 Task: Open Card Card0000000068 in Board Board0000000017 in Workspace WS0000000006 in Trello. Add Member nikrathi899@gmail.com to Card Card0000000068 in Board Board0000000017 in Workspace WS0000000006 in Trello. Add Red Label titled Label0000000068 to Card Card0000000068 in Board Board0000000017 in Workspace WS0000000006 in Trello. Add Checklist CL0000000068 to Card Card0000000068 in Board Board0000000017 in Workspace WS0000000006 in Trello. Add Dates with Start Date as Nov 01 2023 and Due Date as Nov 30 2023 to Card Card0000000068 in Board Board0000000017 in Workspace WS0000000006 in Trello
Action: Mouse moved to (354, 404)
Screenshot: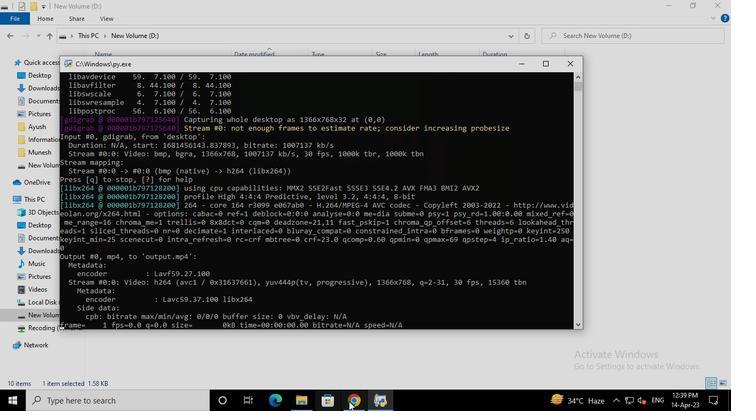 
Action: Mouse pressed left at (354, 404)
Screenshot: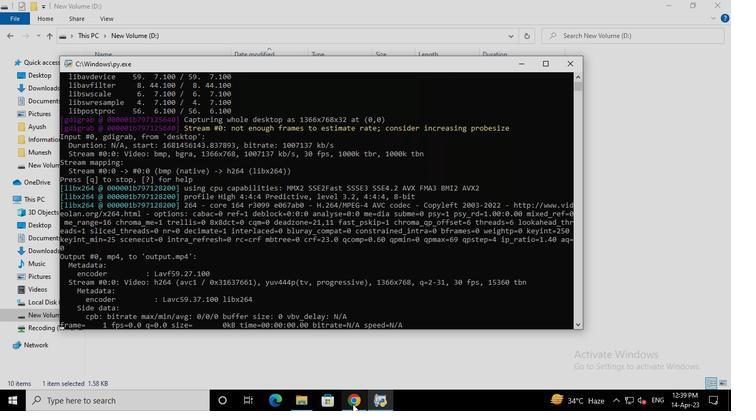 
Action: Mouse moved to (344, 273)
Screenshot: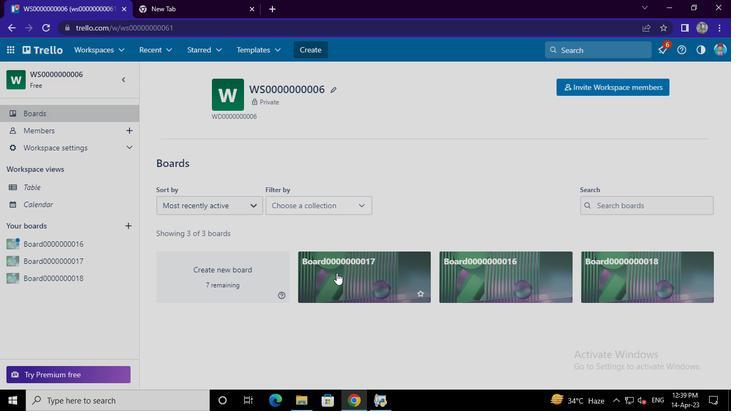 
Action: Mouse pressed left at (344, 273)
Screenshot: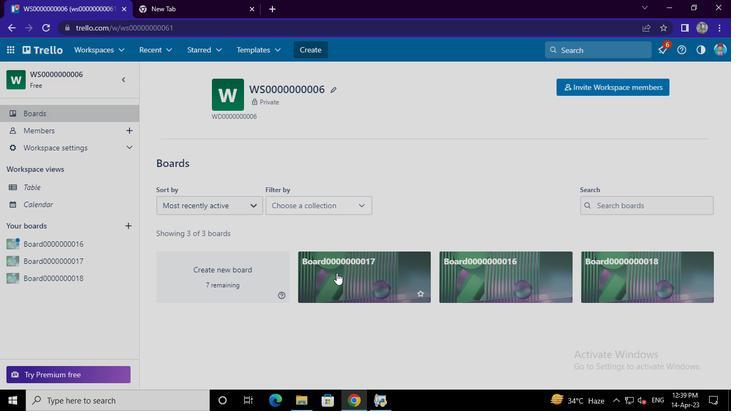 
Action: Mouse moved to (273, 340)
Screenshot: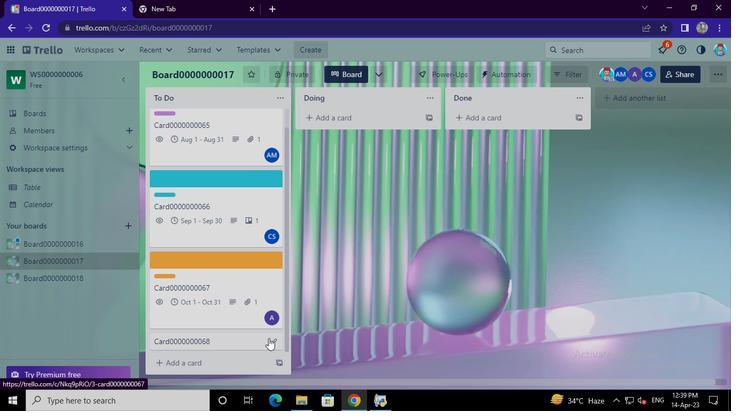 
Action: Mouse pressed left at (273, 340)
Screenshot: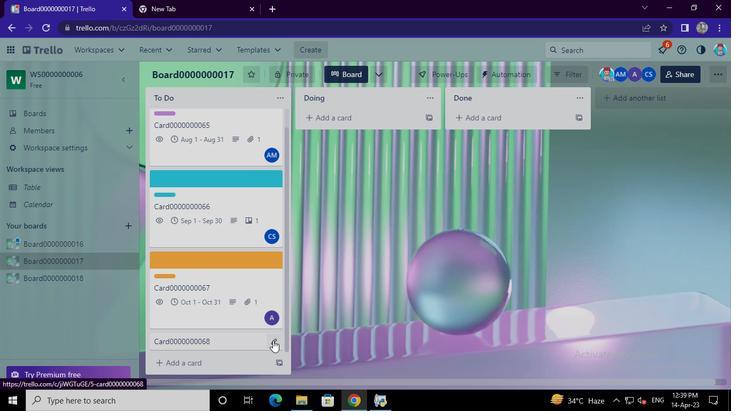 
Action: Mouse moved to (307, 242)
Screenshot: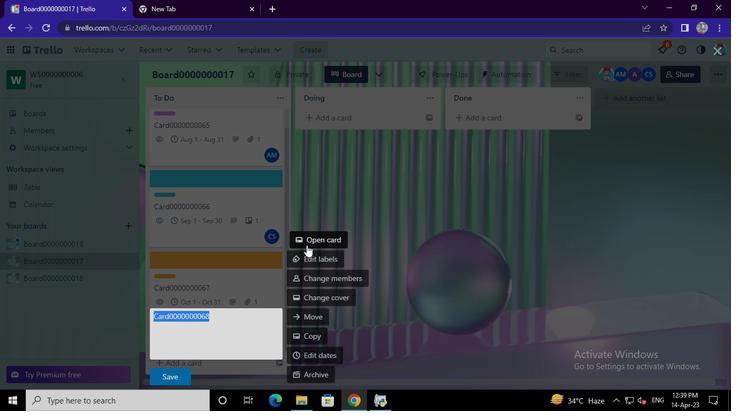 
Action: Mouse pressed left at (307, 242)
Screenshot: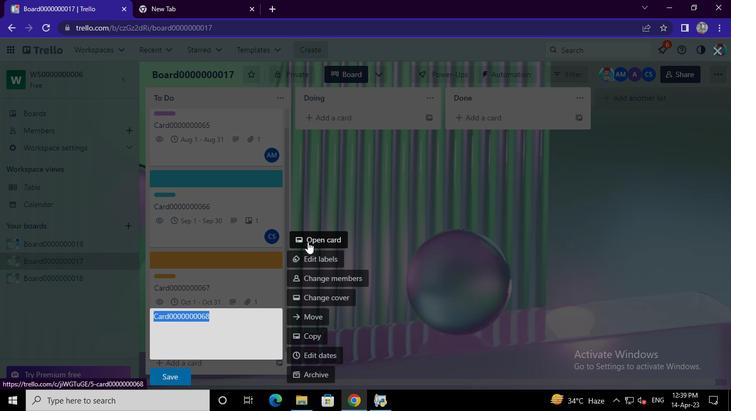 
Action: Mouse moved to (481, 180)
Screenshot: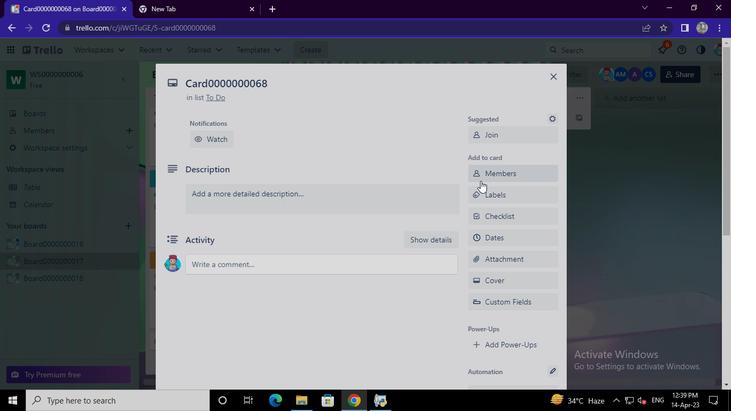 
Action: Mouse pressed left at (481, 180)
Screenshot: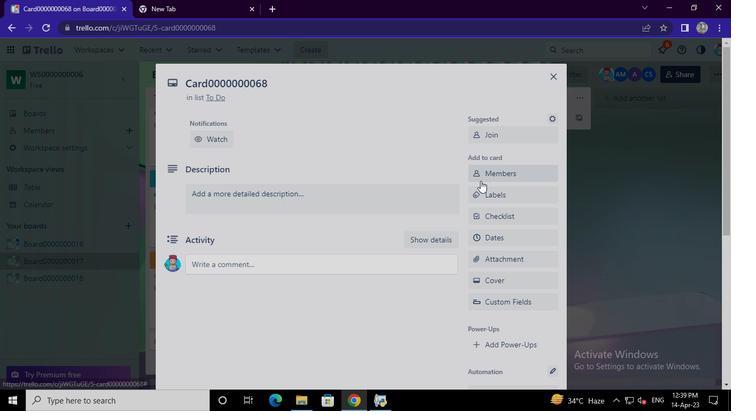 
Action: Mouse moved to (509, 219)
Screenshot: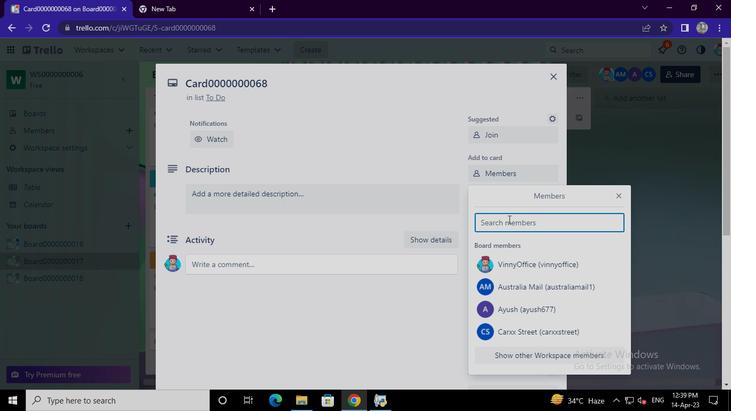 
Action: Mouse pressed left at (509, 219)
Screenshot: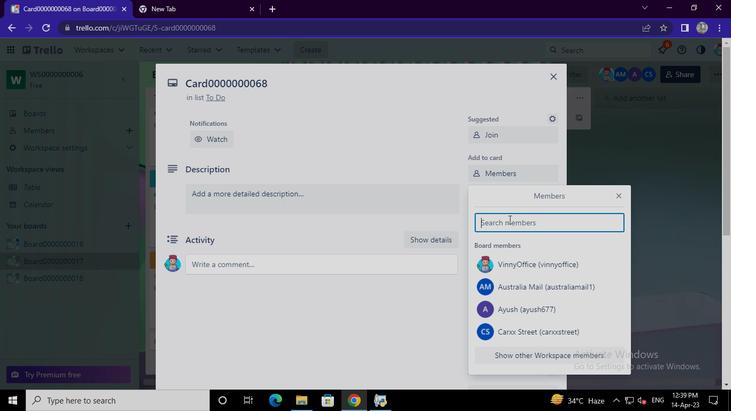 
Action: Mouse moved to (509, 219)
Screenshot: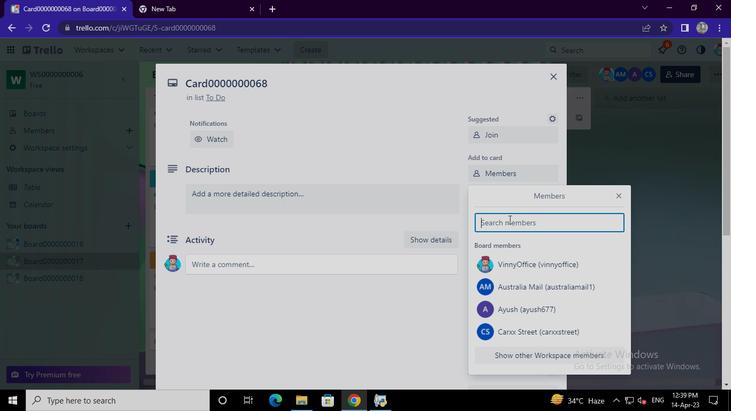 
Action: Keyboard Key.shift
Screenshot: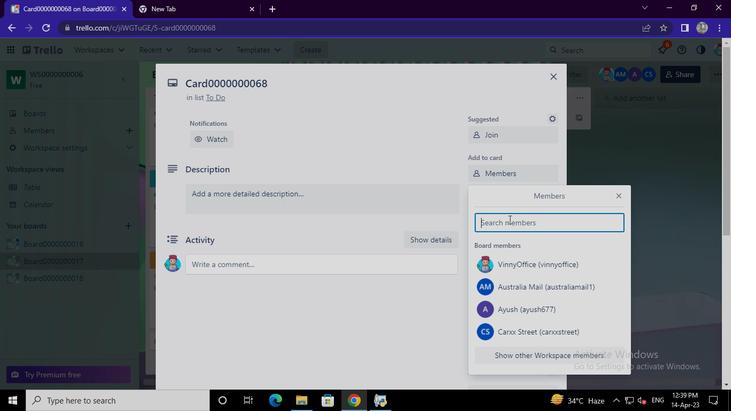 
Action: Keyboard N
Screenshot: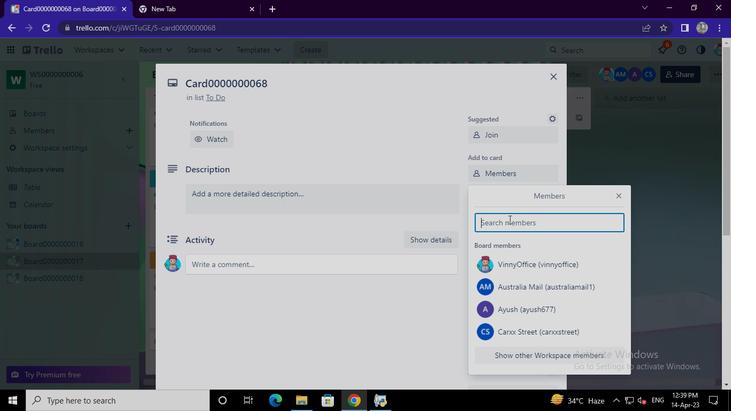 
Action: Keyboard i
Screenshot: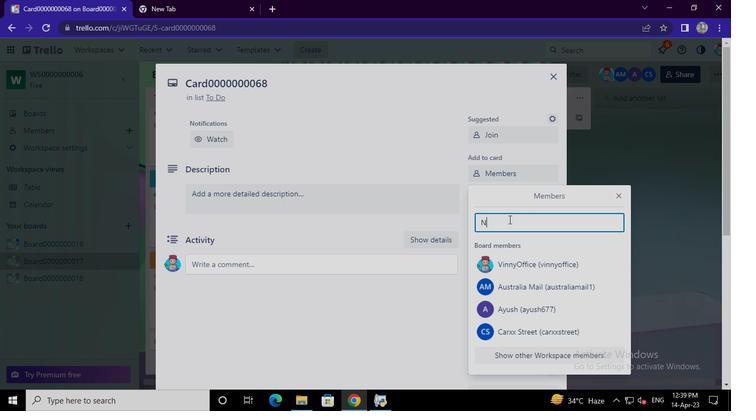 
Action: Keyboard k
Screenshot: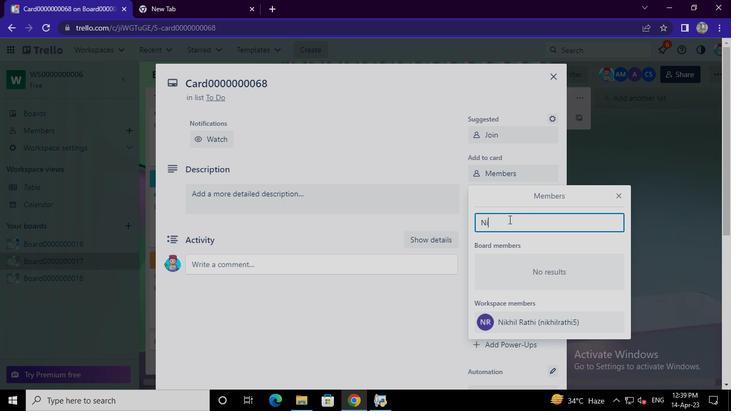 
Action: Keyboard r
Screenshot: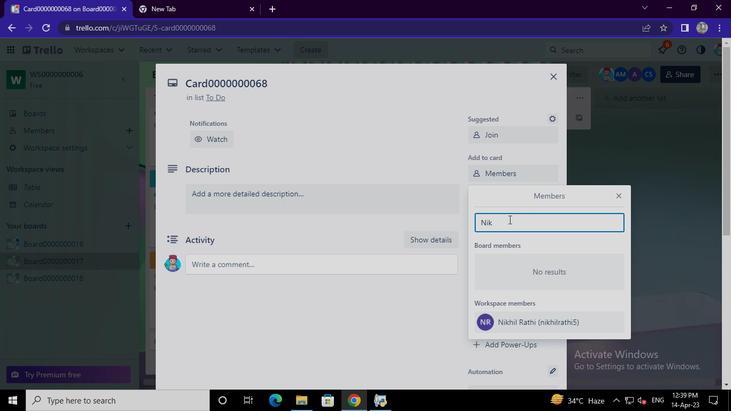 
Action: Keyboard a
Screenshot: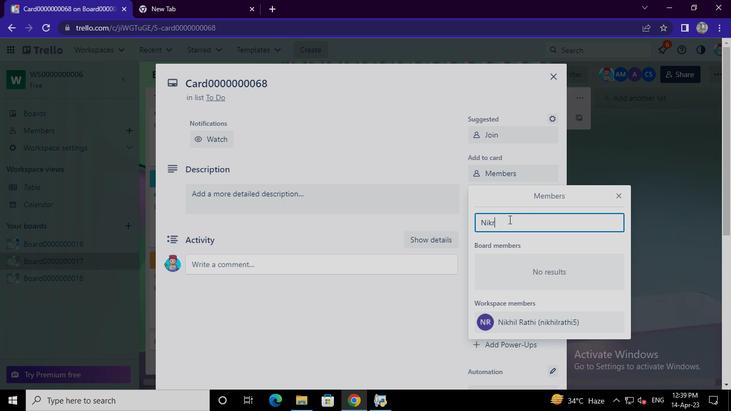 
Action: Keyboard t
Screenshot: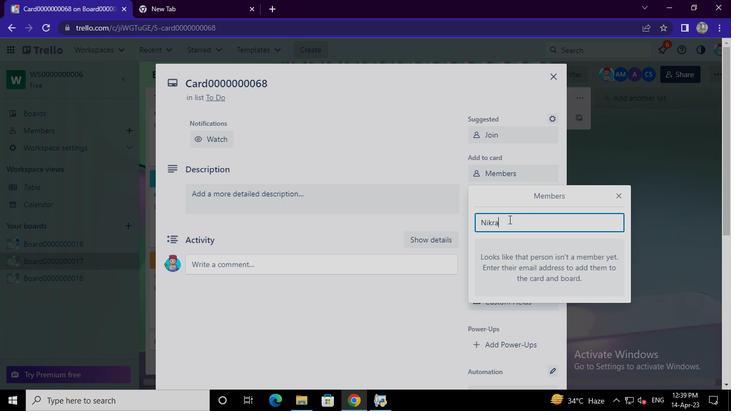 
Action: Keyboard h
Screenshot: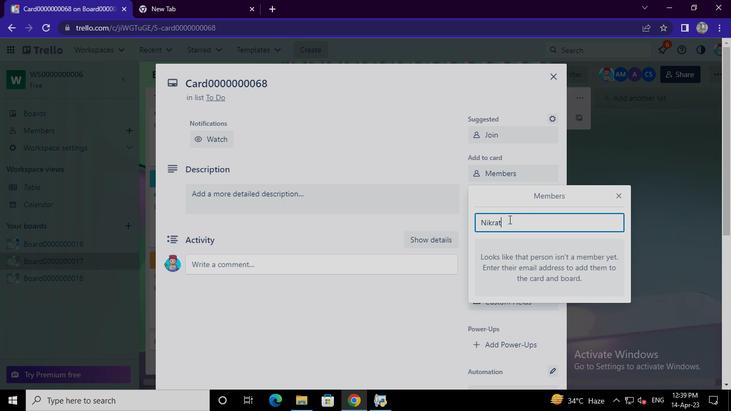 
Action: Keyboard i
Screenshot: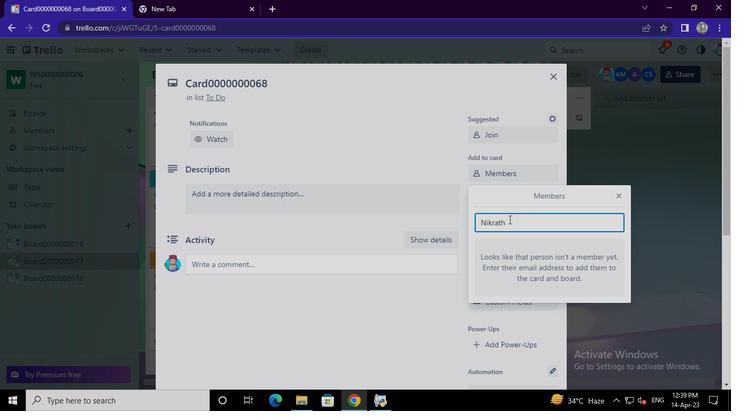
Action: Keyboard <104>
Screenshot: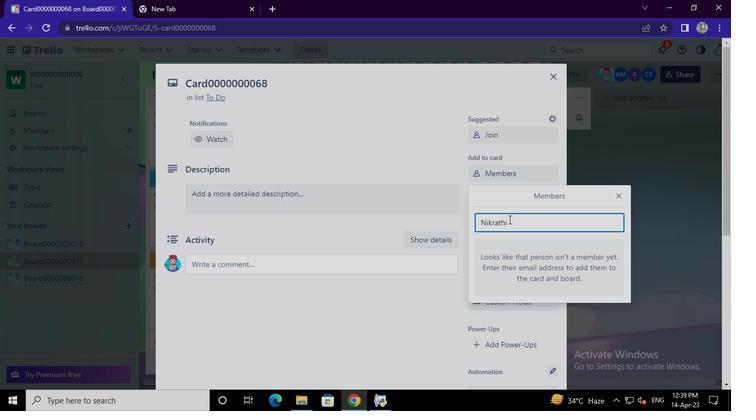 
Action: Keyboard <105>
Screenshot: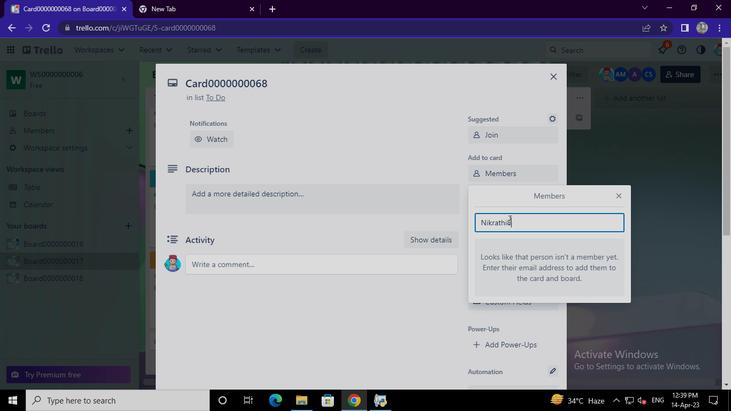 
Action: Keyboard <105>
Screenshot: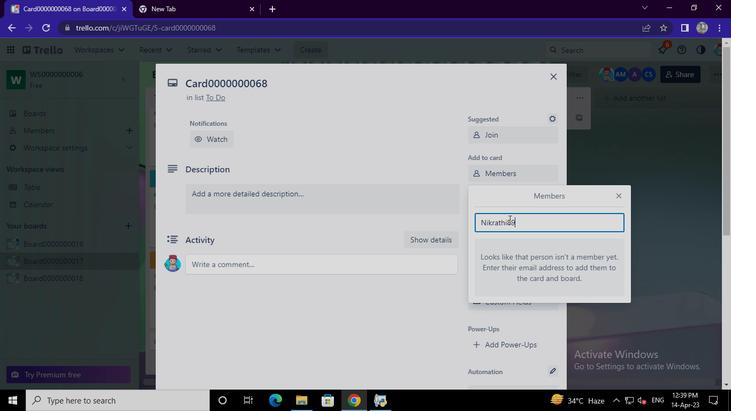 
Action: Keyboard Key.shift
Screenshot: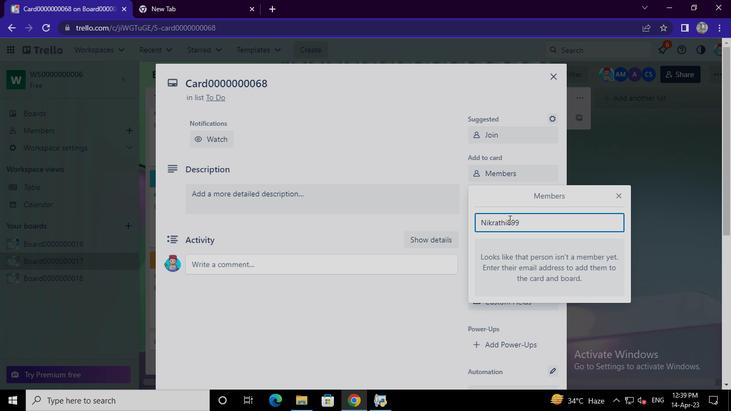 
Action: Keyboard @
Screenshot: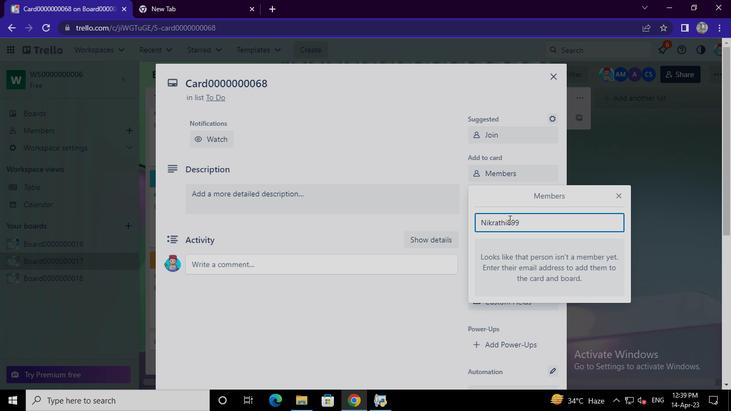 
Action: Keyboard g
Screenshot: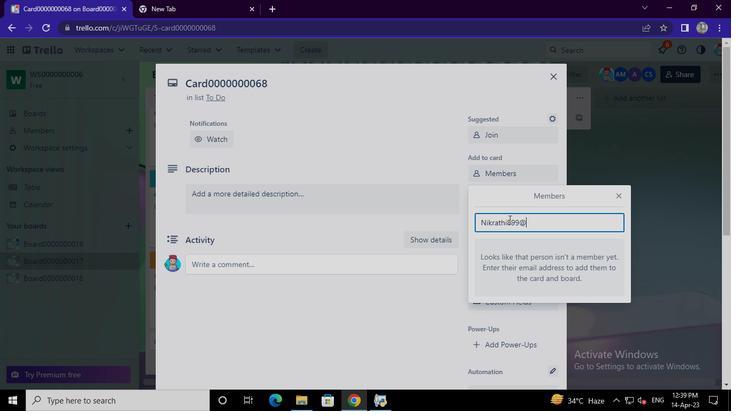 
Action: Keyboard m
Screenshot: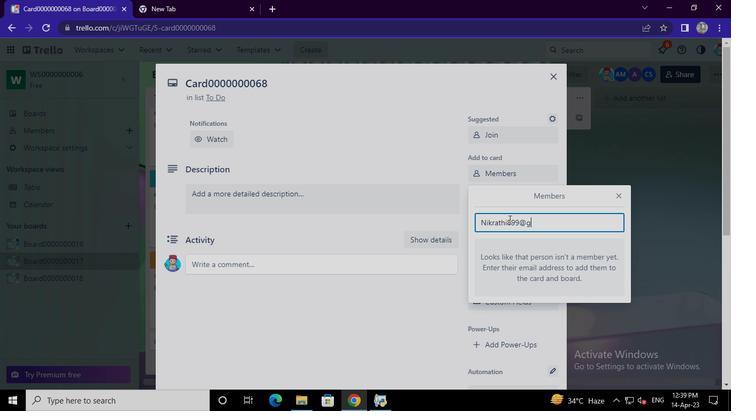 
Action: Keyboard a
Screenshot: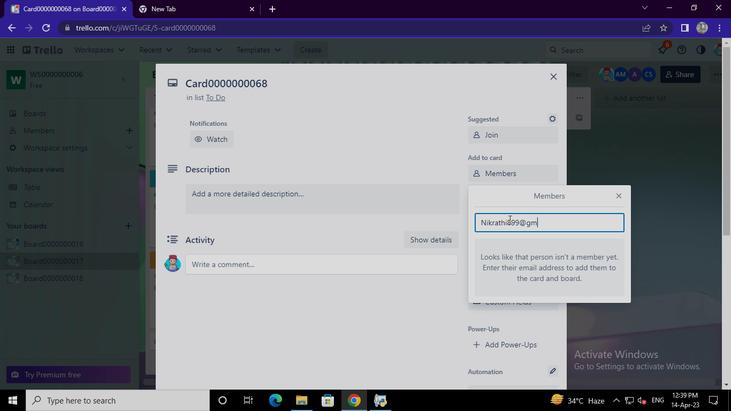 
Action: Keyboard i
Screenshot: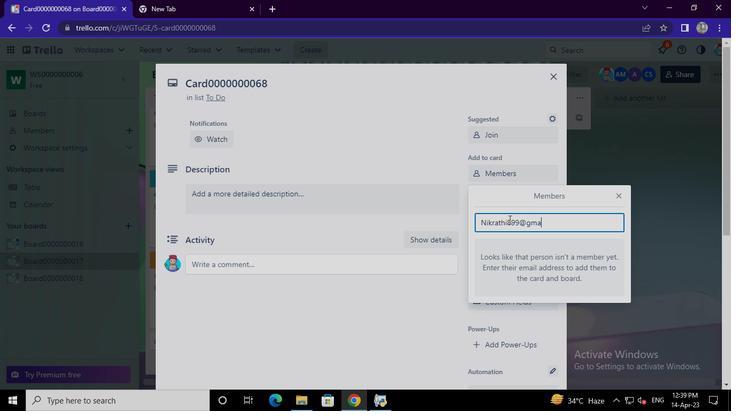 
Action: Keyboard l
Screenshot: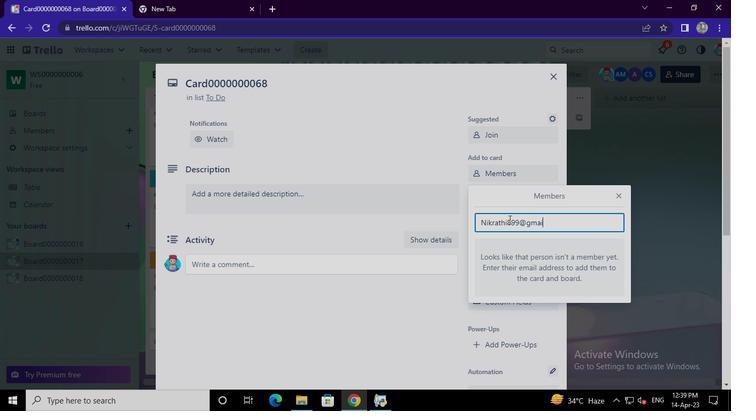 
Action: Keyboard .
Screenshot: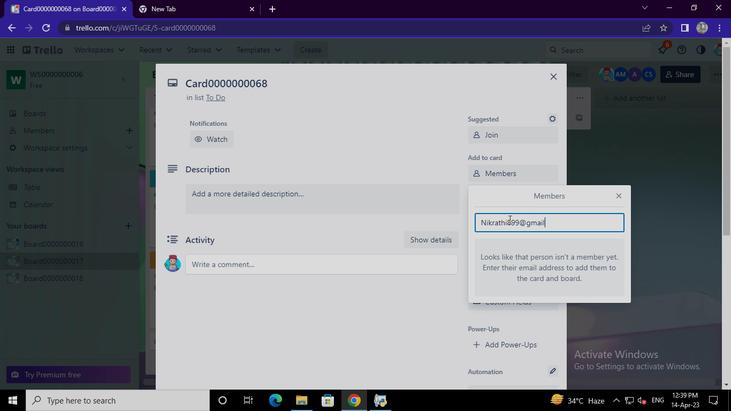 
Action: Keyboard c
Screenshot: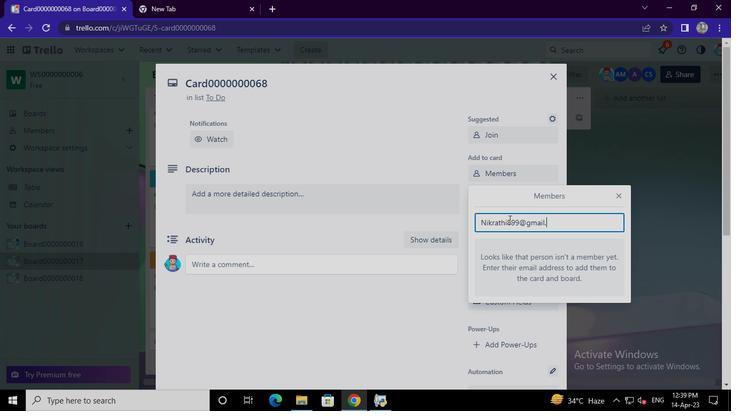 
Action: Keyboard o
Screenshot: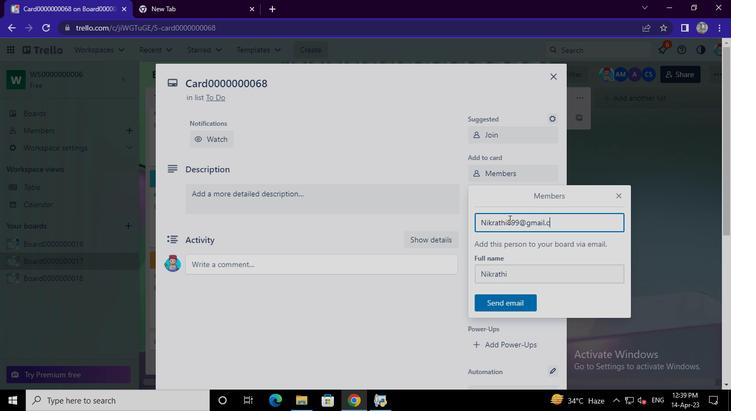 
Action: Keyboard m
Screenshot: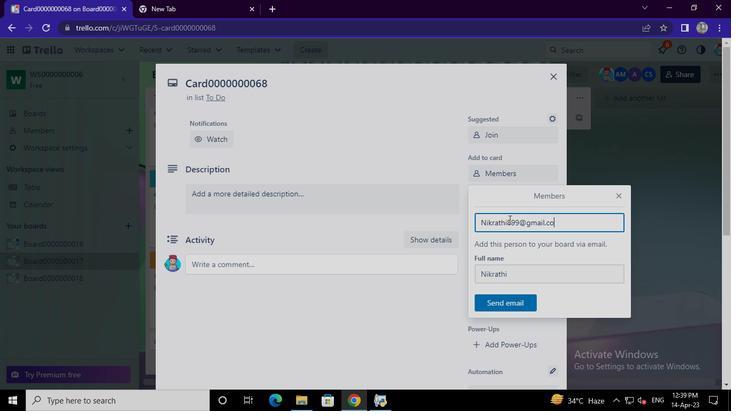
Action: Mouse moved to (511, 302)
Screenshot: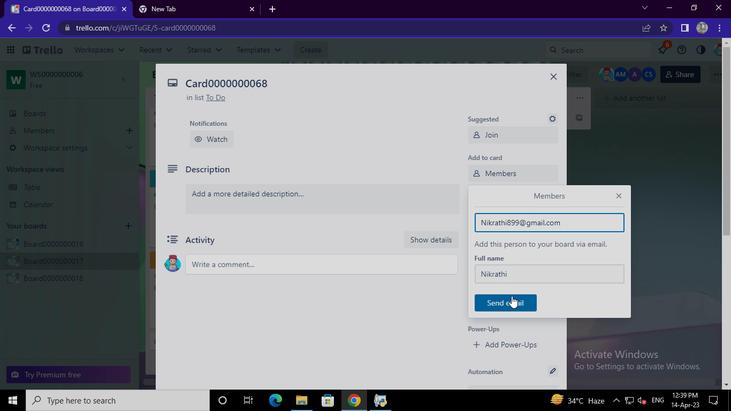
Action: Mouse pressed left at (511, 302)
Screenshot: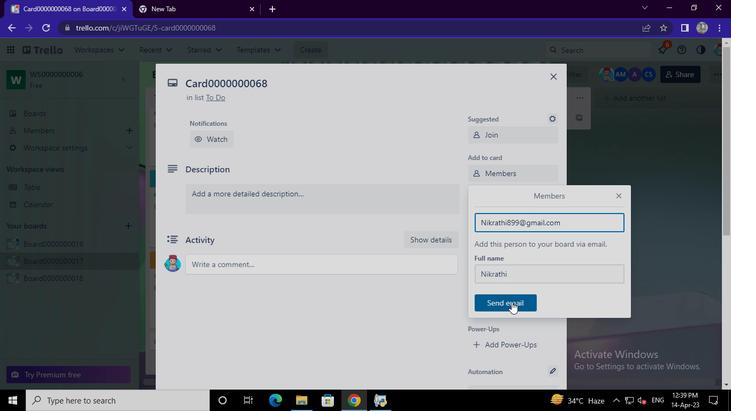 
Action: Mouse moved to (514, 194)
Screenshot: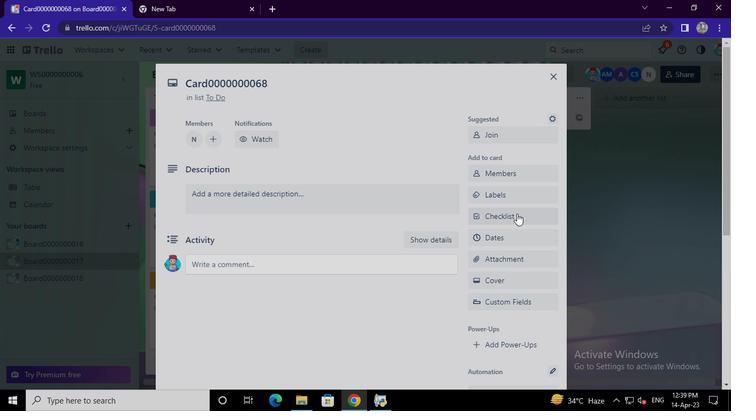 
Action: Mouse pressed left at (514, 194)
Screenshot: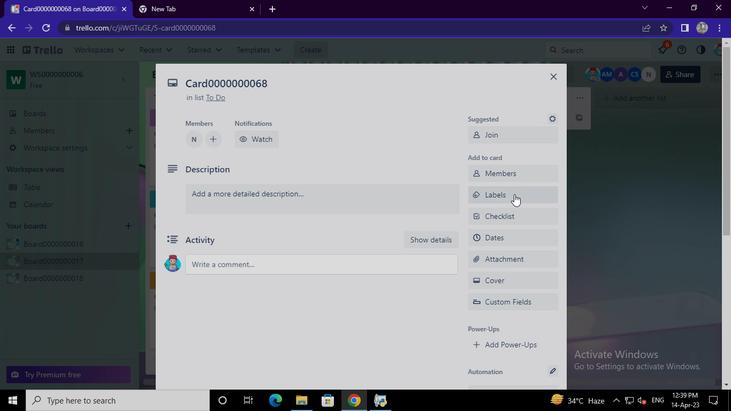 
Action: Mouse moved to (515, 101)
Screenshot: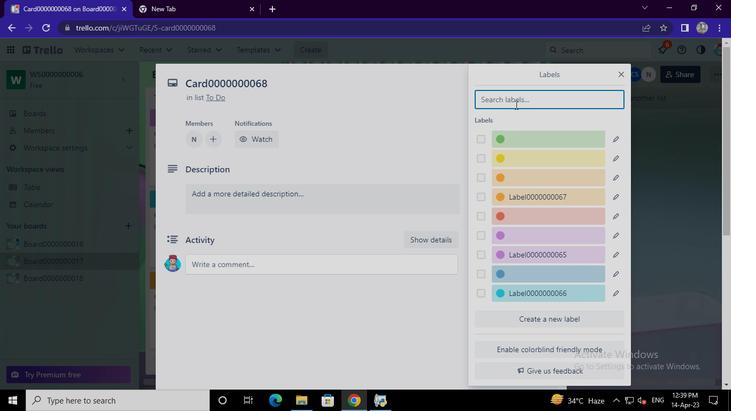 
Action: Mouse pressed left at (515, 101)
Screenshot: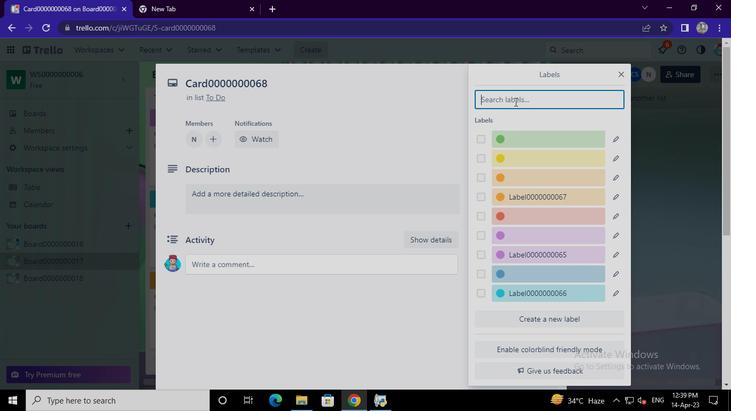 
Action: Keyboard Key.shift
Screenshot: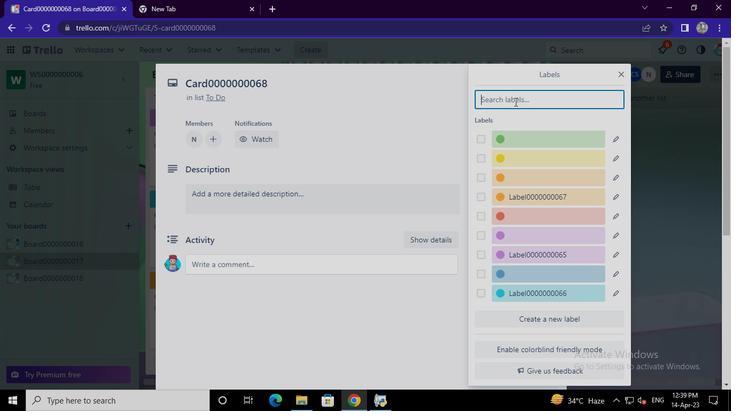 
Action: Keyboard L
Screenshot: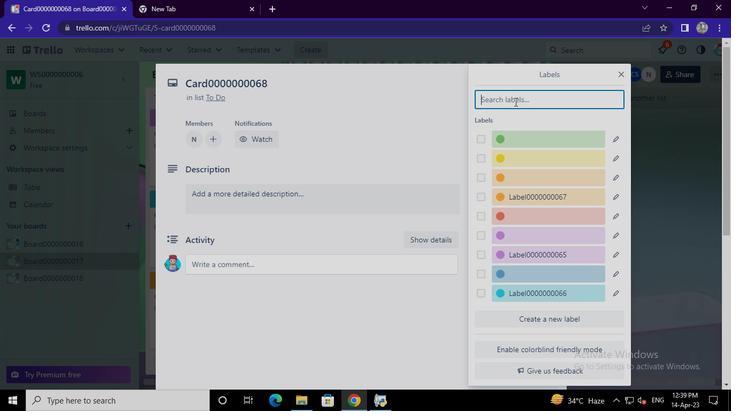 
Action: Keyboard a
Screenshot: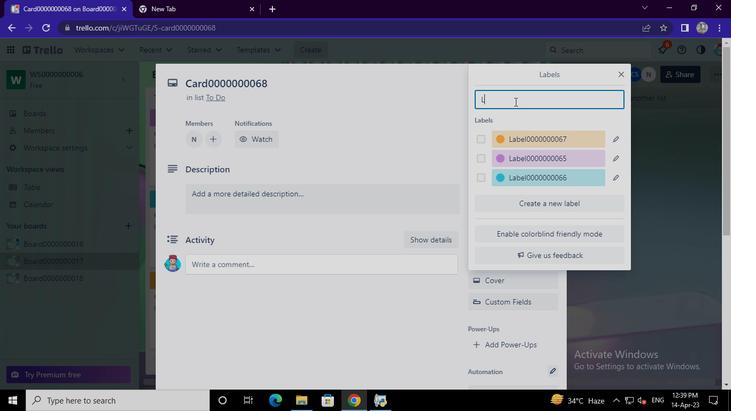 
Action: Keyboard b
Screenshot: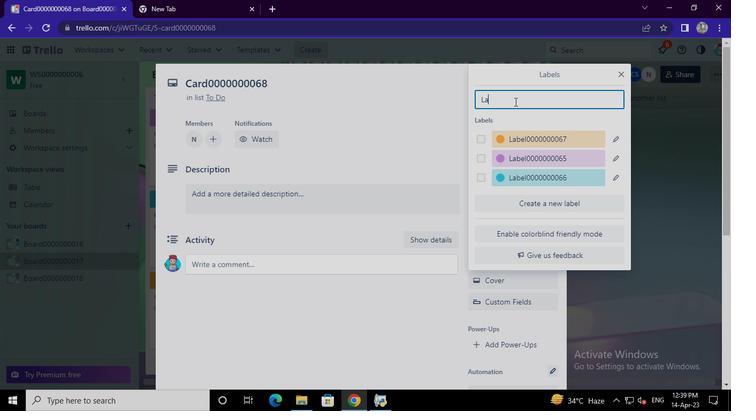 
Action: Keyboard e
Screenshot: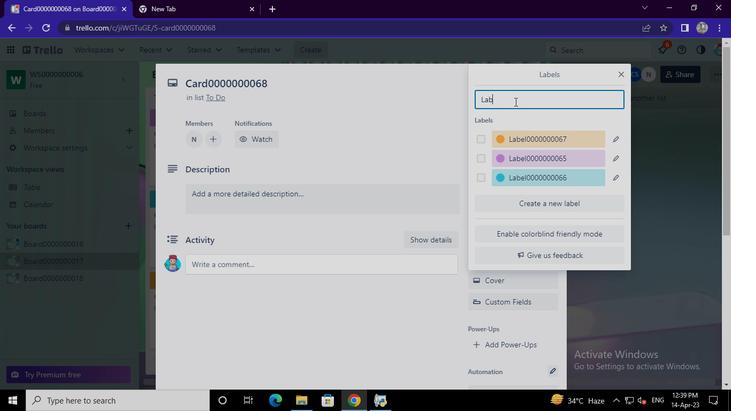 
Action: Keyboard l
Screenshot: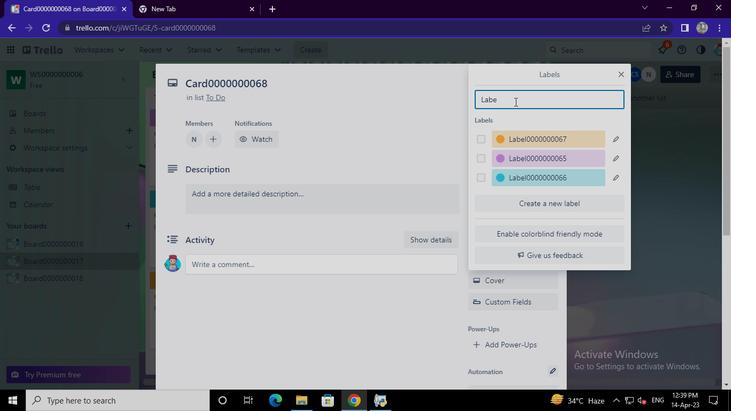 
Action: Keyboard <96>
Screenshot: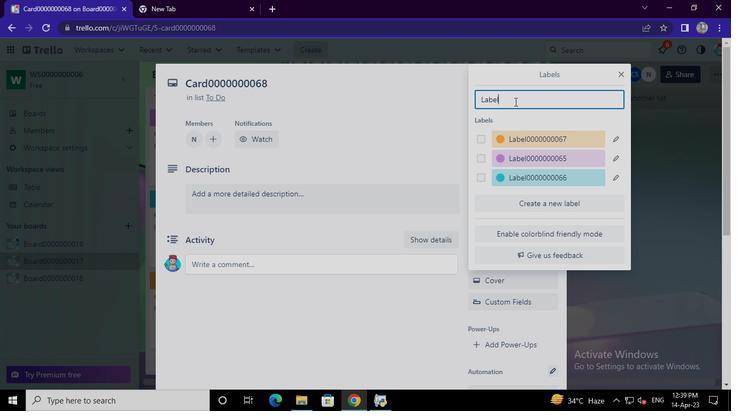 
Action: Keyboard <96>
Screenshot: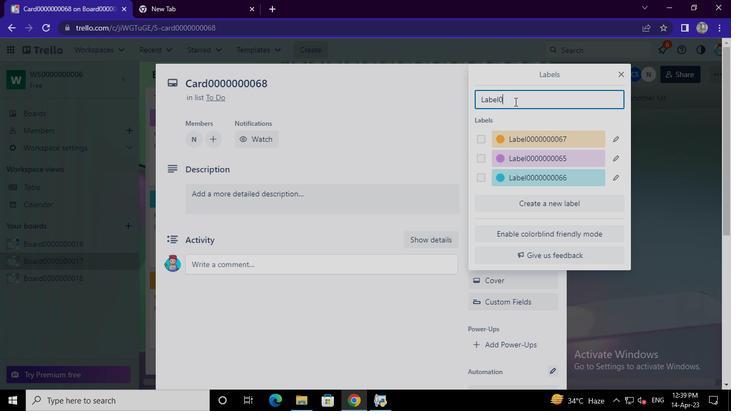 
Action: Keyboard <96>
Screenshot: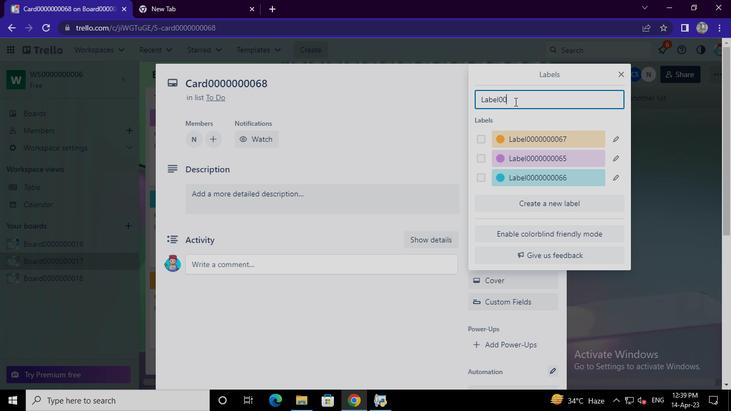 
Action: Keyboard <96>
Screenshot: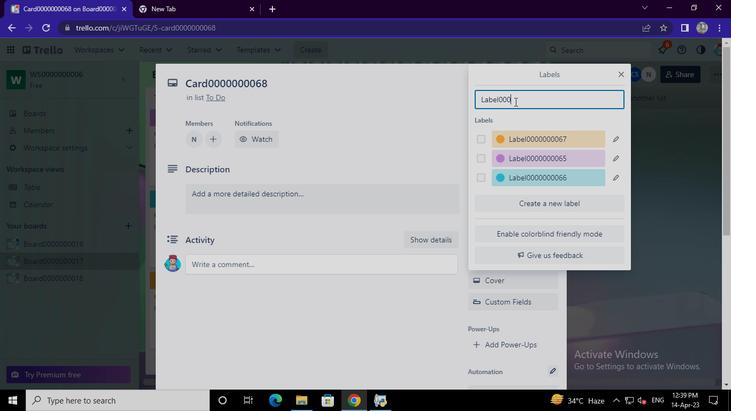 
Action: Keyboard <96>
Screenshot: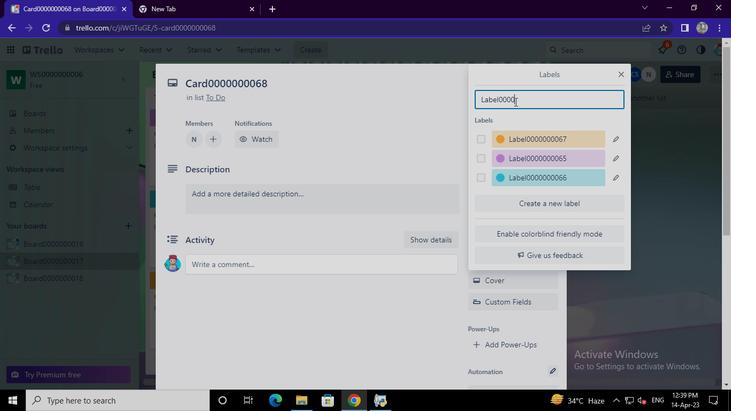 
Action: Keyboard <96>
Screenshot: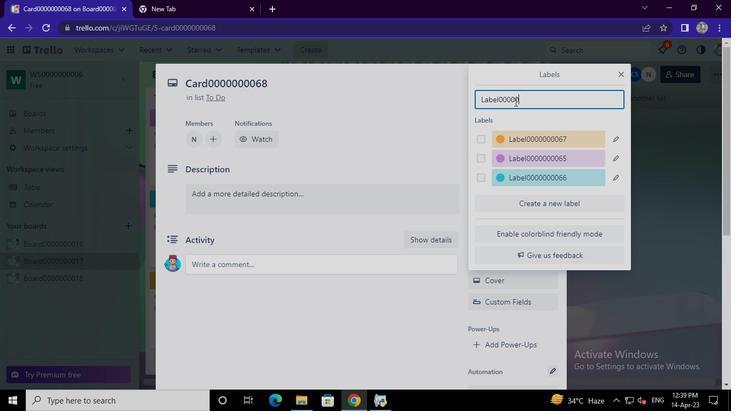 
Action: Keyboard <96>
Screenshot: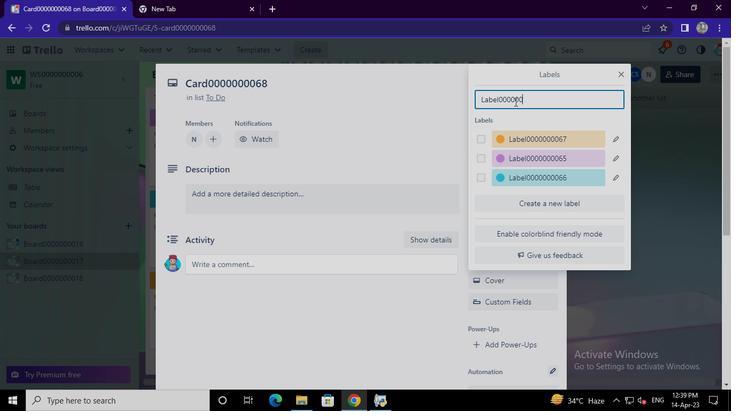 
Action: Keyboard <96>
Screenshot: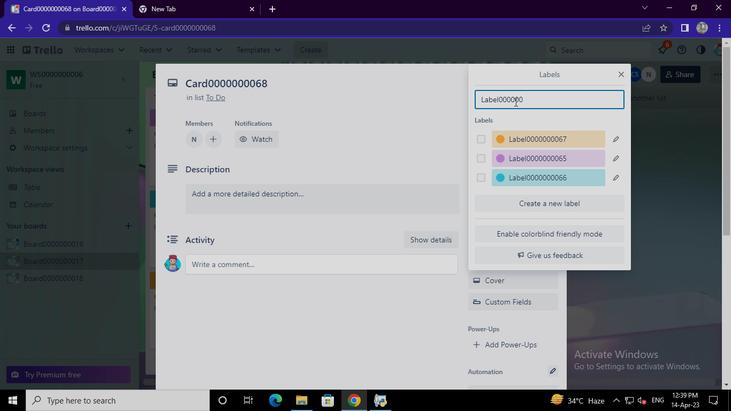 
Action: Keyboard <102>
Screenshot: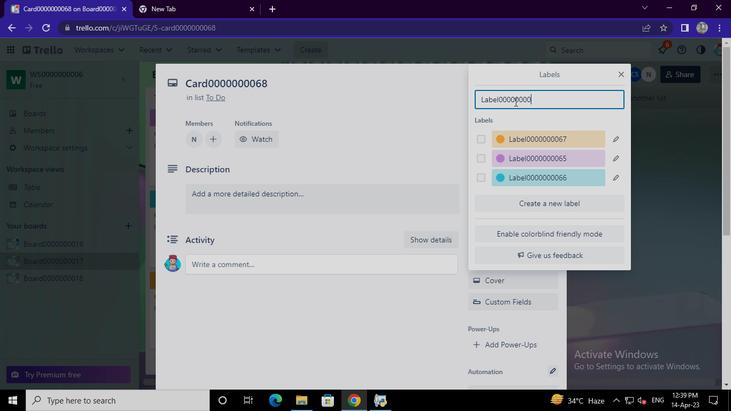 
Action: Keyboard <104>
Screenshot: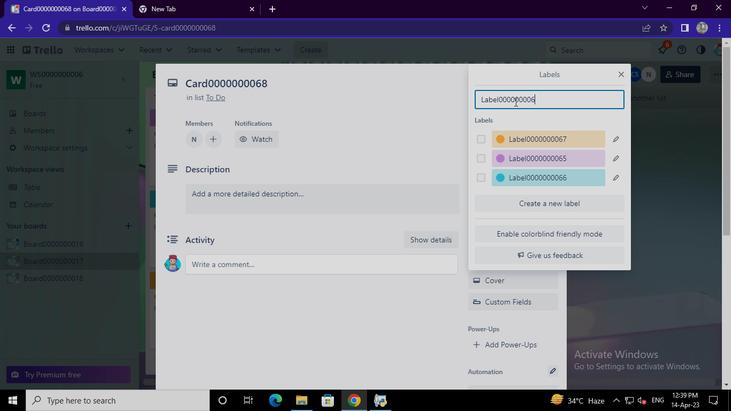 
Action: Mouse moved to (554, 280)
Screenshot: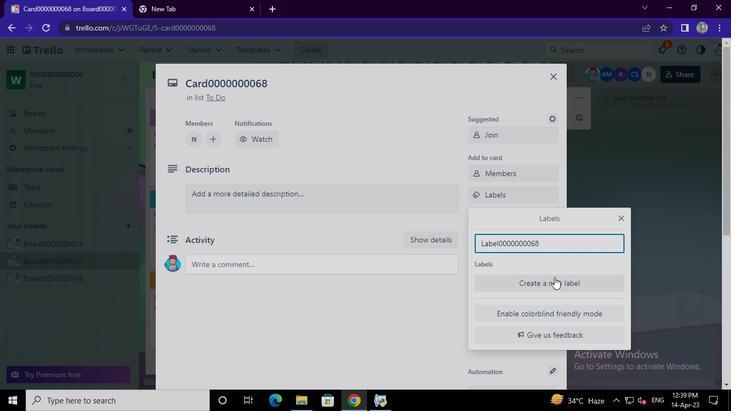 
Action: Mouse pressed left at (554, 280)
Screenshot: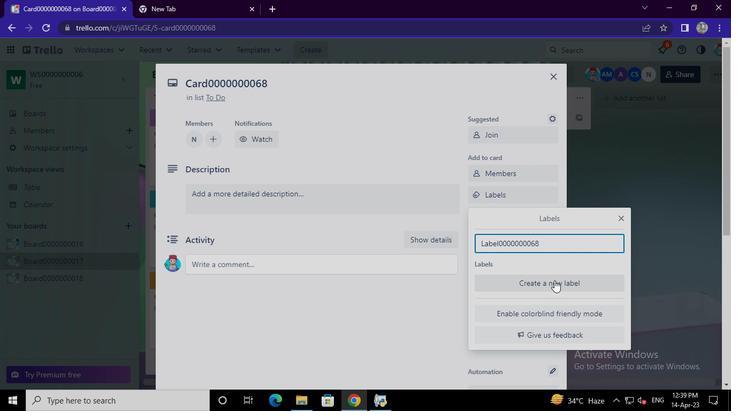 
Action: Mouse moved to (582, 230)
Screenshot: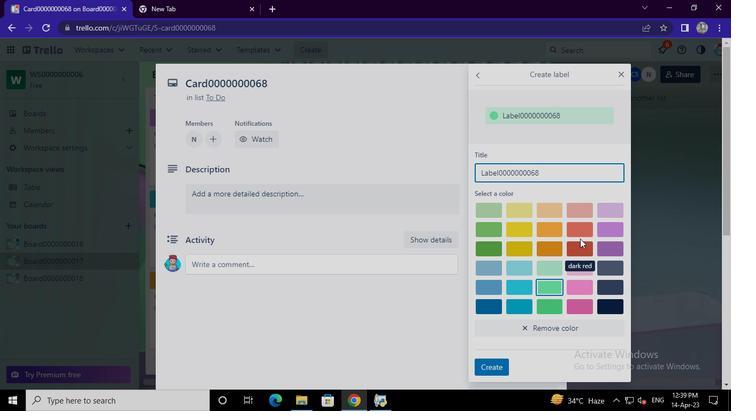 
Action: Mouse pressed left at (582, 230)
Screenshot: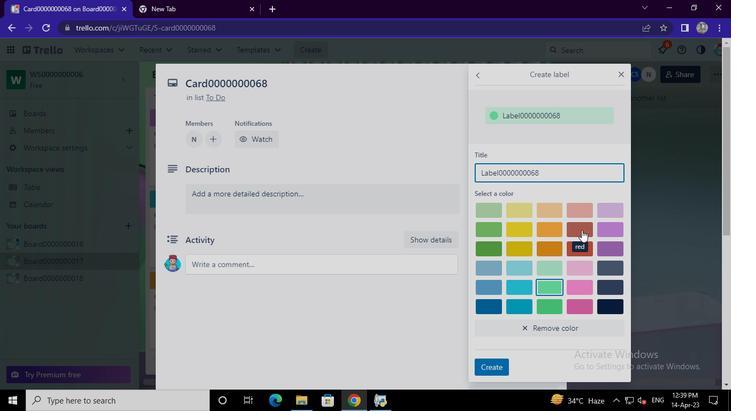 
Action: Mouse moved to (495, 371)
Screenshot: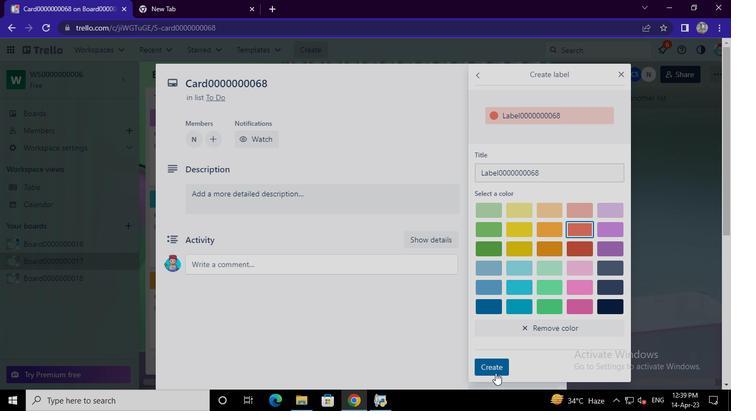 
Action: Mouse pressed left at (495, 371)
Screenshot: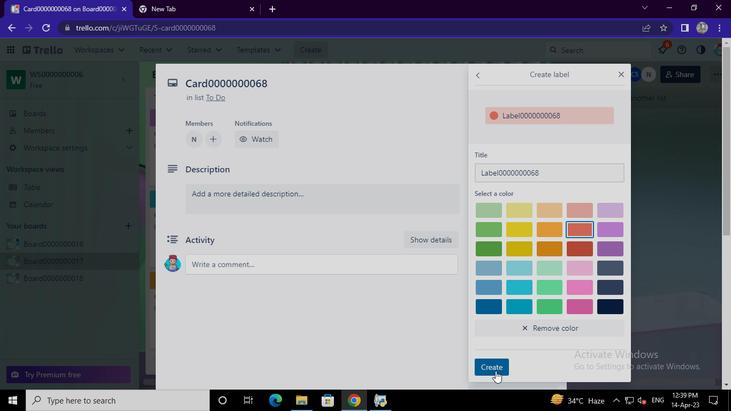 
Action: Mouse moved to (460, 98)
Screenshot: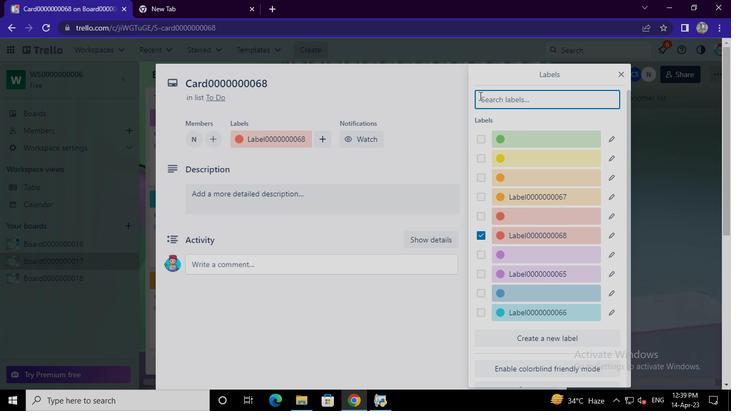 
Action: Mouse pressed left at (460, 98)
Screenshot: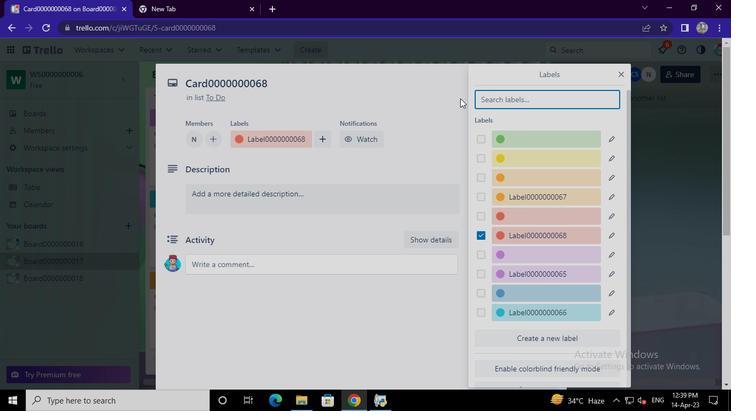 
Action: Mouse moved to (502, 212)
Screenshot: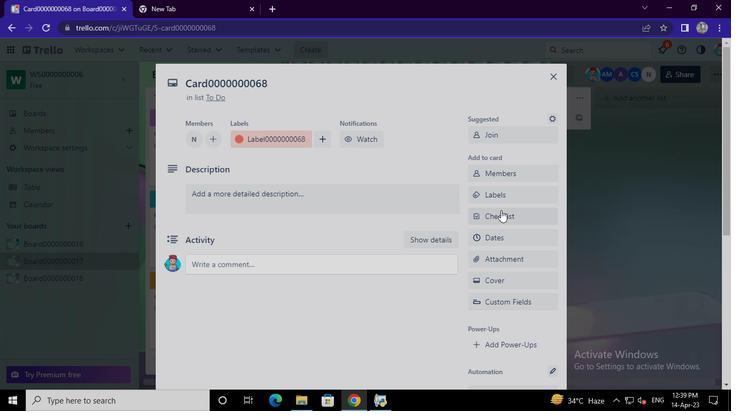 
Action: Mouse pressed left at (502, 212)
Screenshot: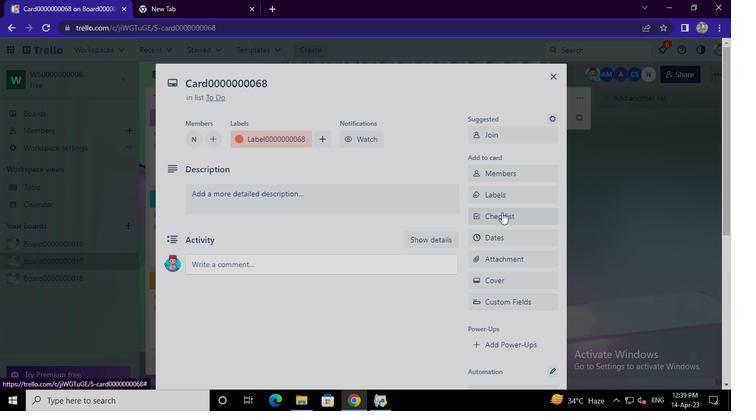 
Action: Mouse moved to (518, 269)
Screenshot: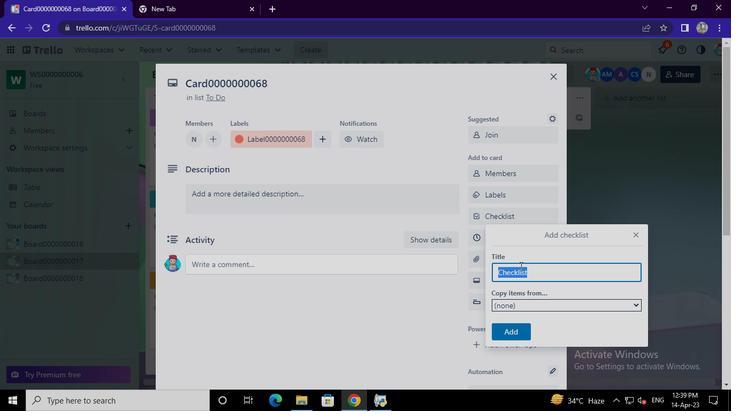
Action: Mouse pressed left at (518, 269)
Screenshot: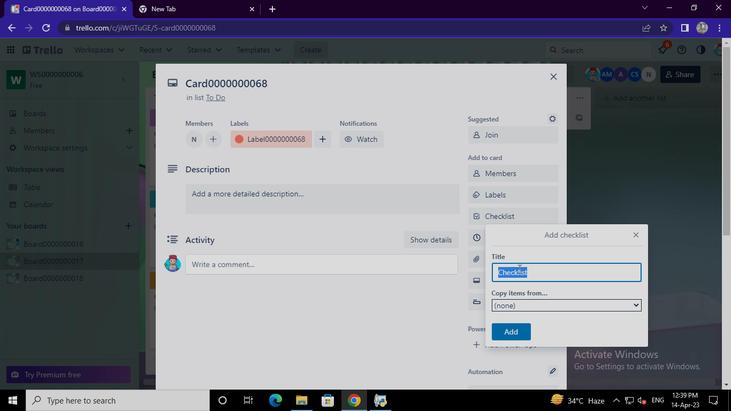 
Action: Mouse moved to (529, 275)
Screenshot: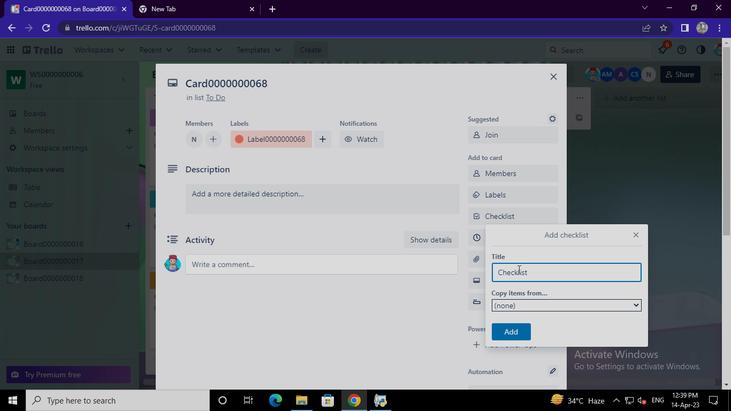 
Action: Mouse pressed left at (529, 275)
Screenshot: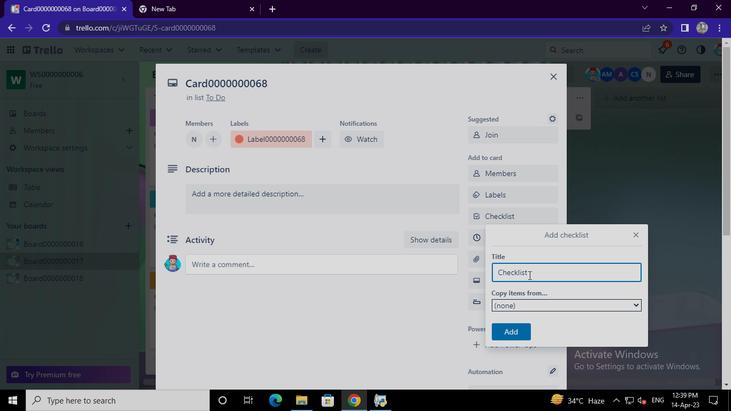 
Action: Keyboard Key.backspace
Screenshot: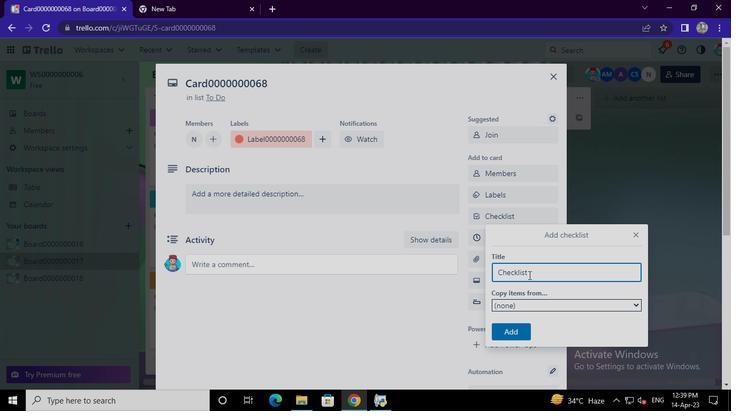 
Action: Keyboard Key.backspace
Screenshot: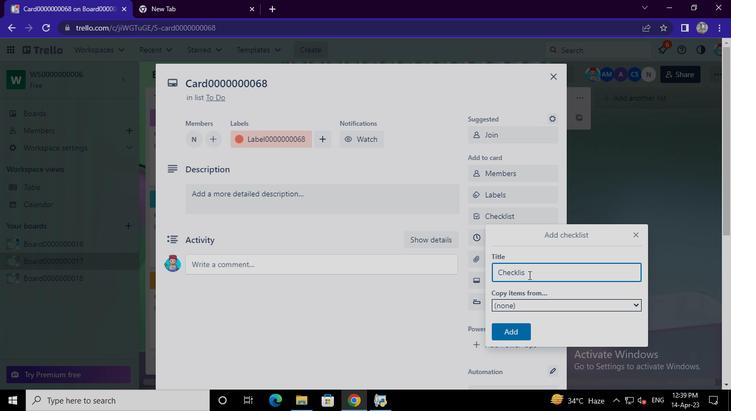 
Action: Keyboard Key.backspace
Screenshot: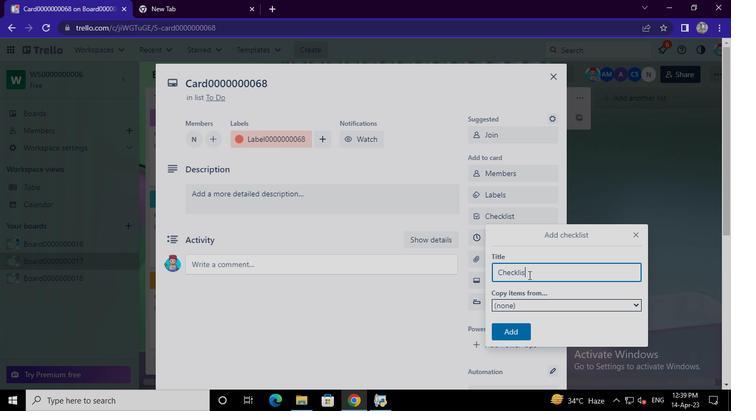 
Action: Keyboard Key.backspace
Screenshot: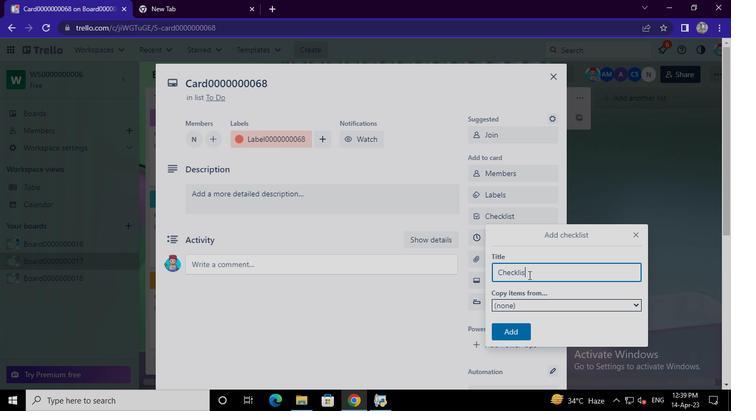 
Action: Keyboard Key.backspace
Screenshot: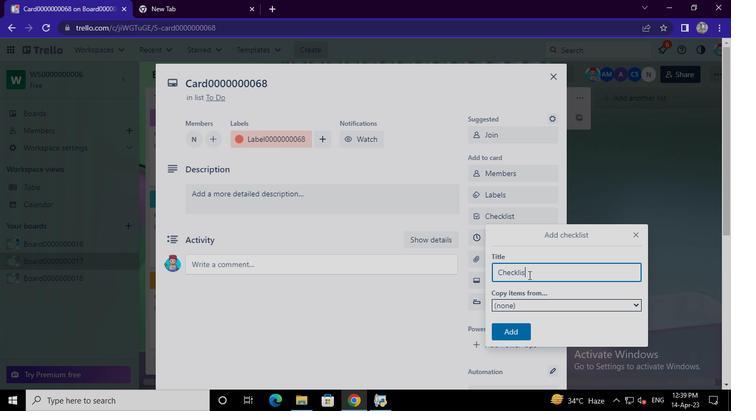 
Action: Keyboard Key.backspace
Screenshot: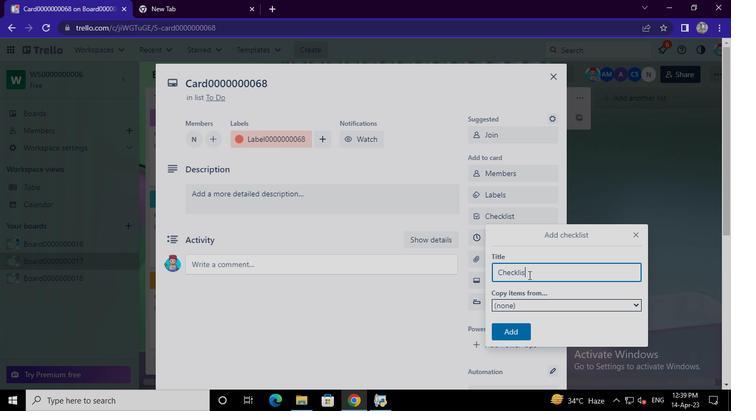 
Action: Keyboard Key.backspace
Screenshot: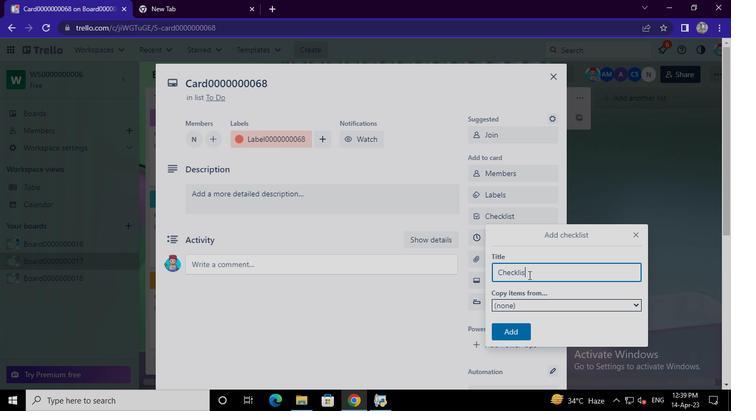 
Action: Keyboard Key.backspace
Screenshot: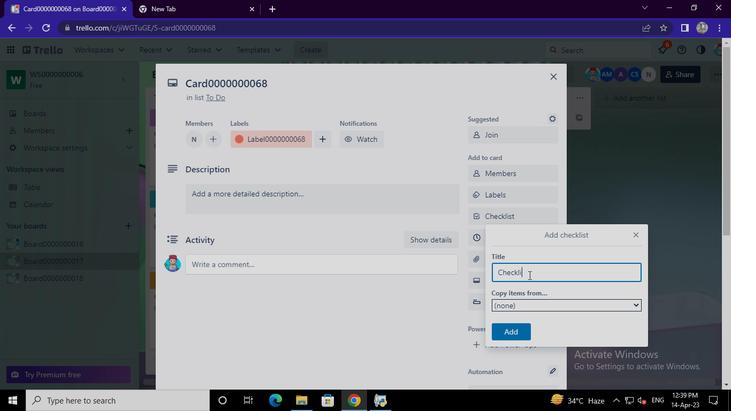 
Action: Keyboard Key.backspace
Screenshot: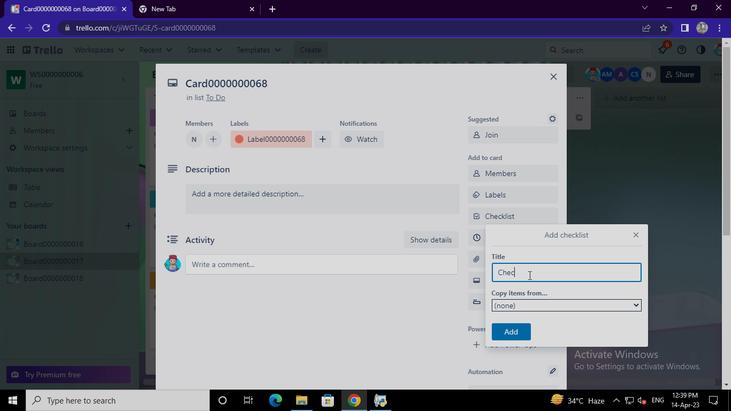
Action: Keyboard Key.backspace
Screenshot: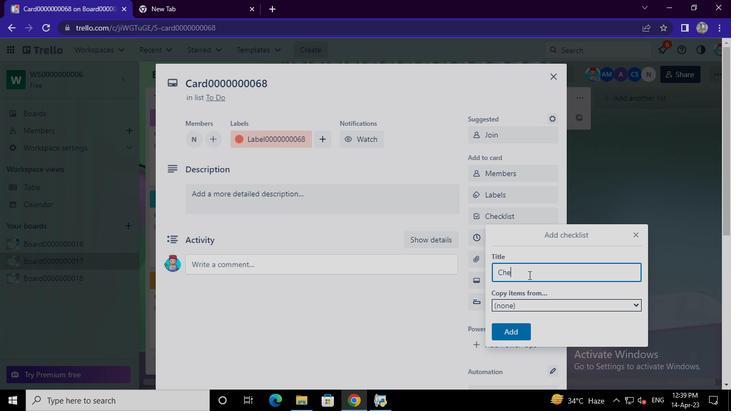 
Action: Keyboard Key.backspace
Screenshot: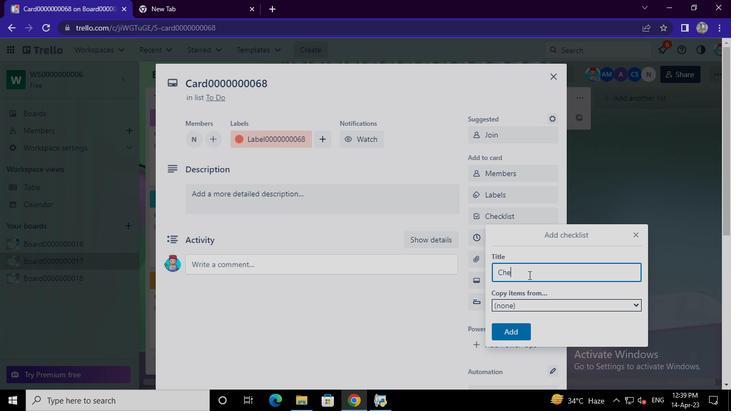 
Action: Keyboard Key.backspace
Screenshot: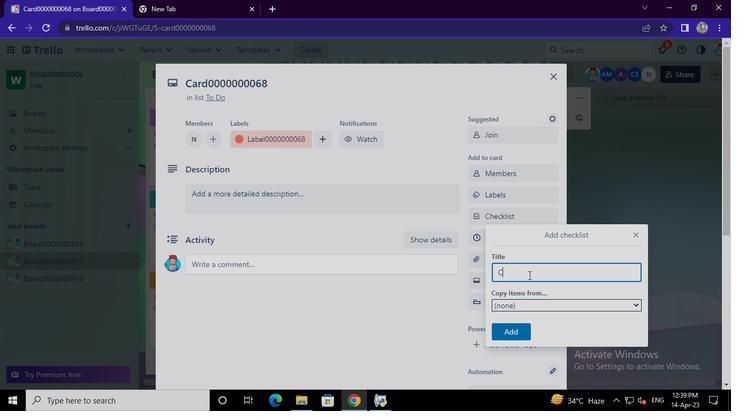 
Action: Keyboard Key.backspace
Screenshot: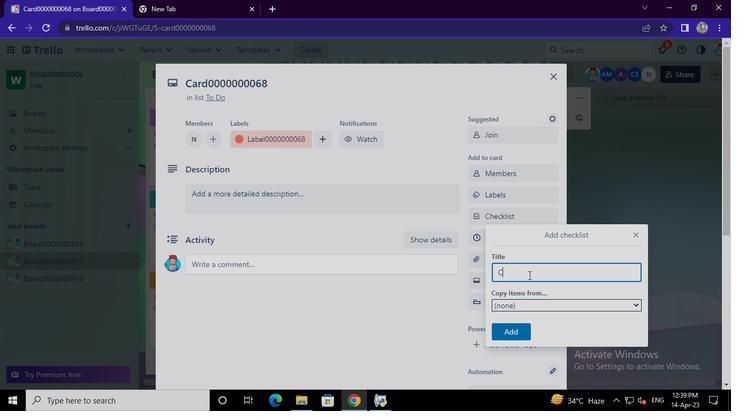 
Action: Keyboard Key.backspace
Screenshot: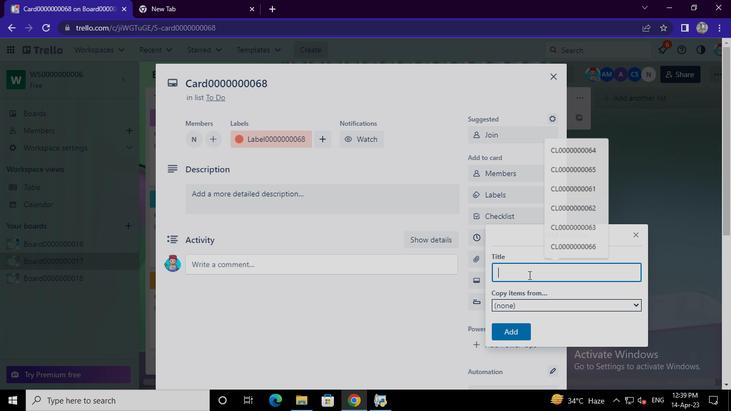 
Action: Keyboard Key.backspace
Screenshot: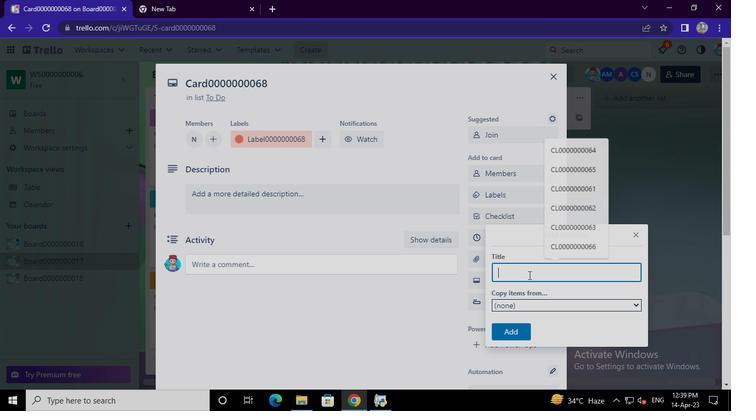 
Action: Keyboard Key.backspace
Screenshot: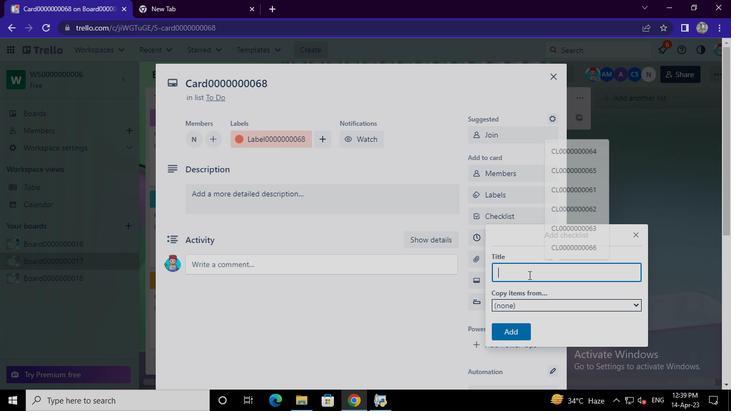
Action: Keyboard Key.backspace
Screenshot: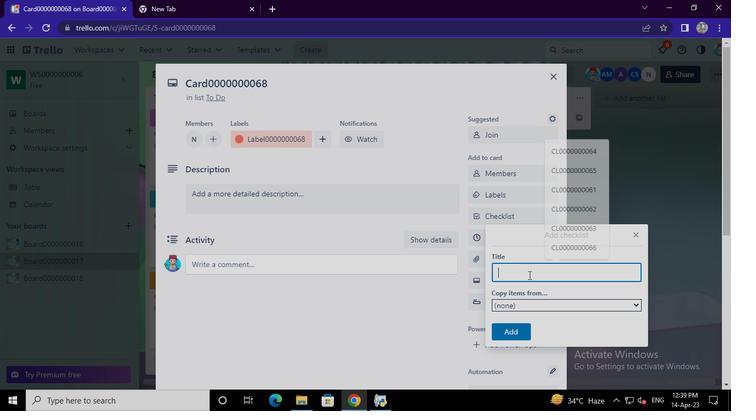 
Action: Keyboard Key.backspace
Screenshot: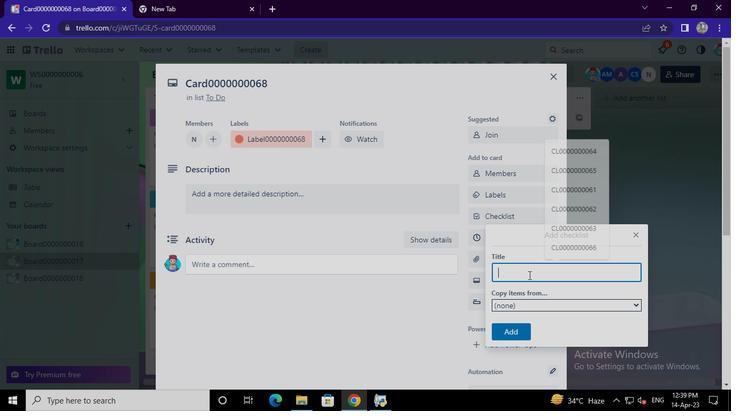 
Action: Keyboard Key.backspace
Screenshot: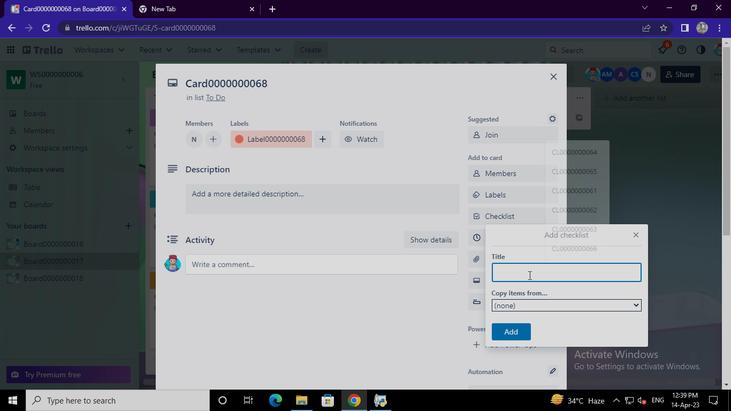 
Action: Keyboard Key.backspace
Screenshot: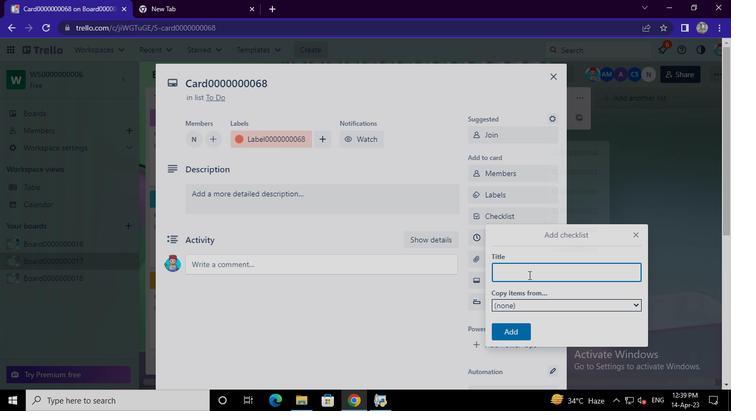 
Action: Keyboard Key.backspace
Screenshot: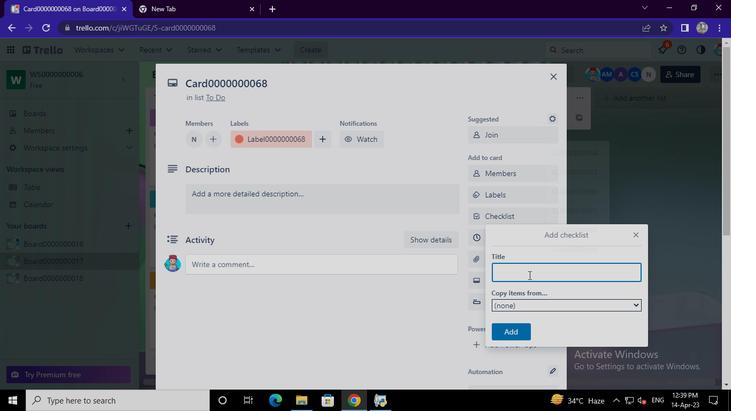 
Action: Keyboard Key.backspace
Screenshot: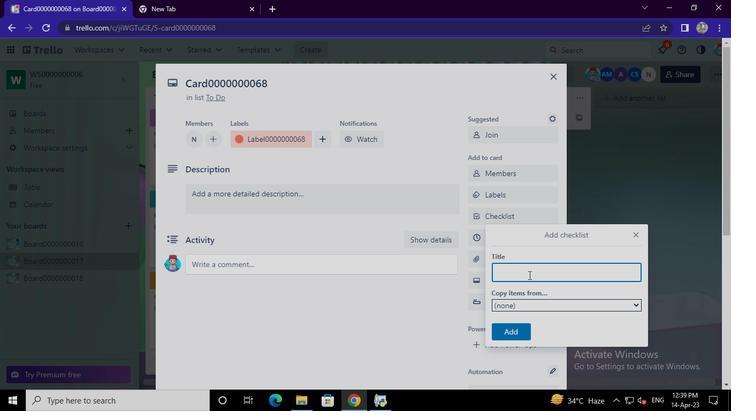 
Action: Keyboard Key.backspace
Screenshot: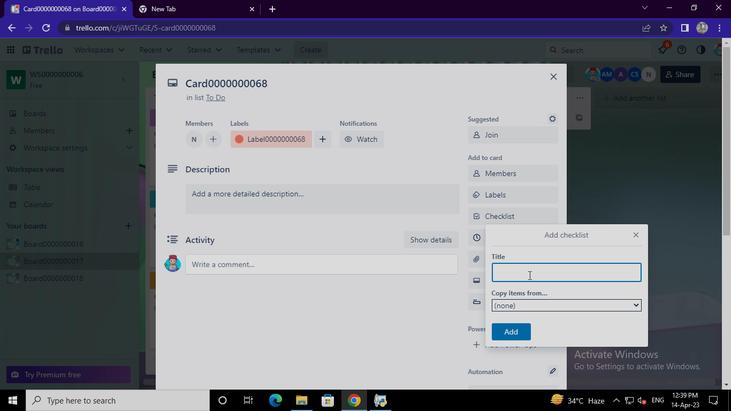 
Action: Keyboard Key.backspace
Screenshot: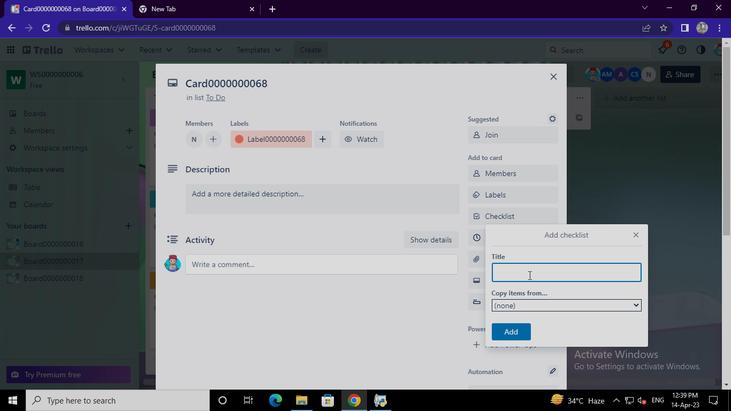 
Action: Keyboard Key.backspace
Screenshot: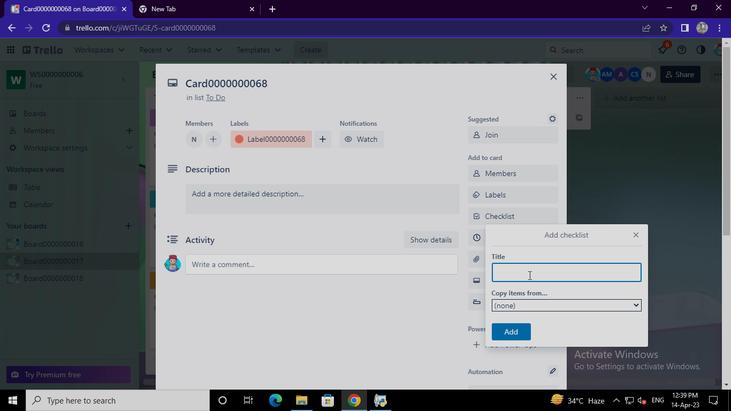 
Action: Keyboard Key.backspace
Screenshot: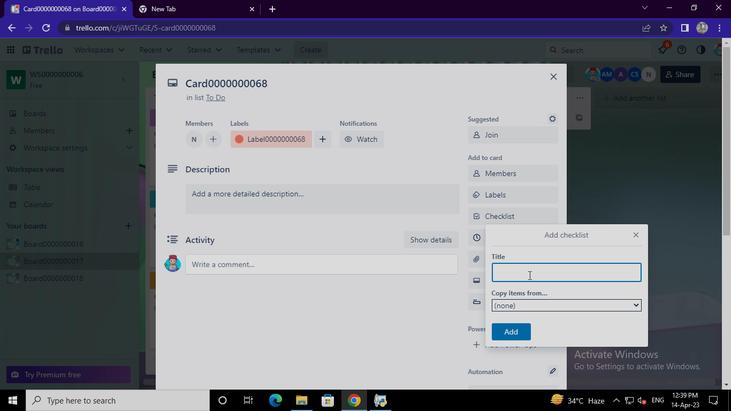 
Action: Keyboard Key.backspace
Screenshot: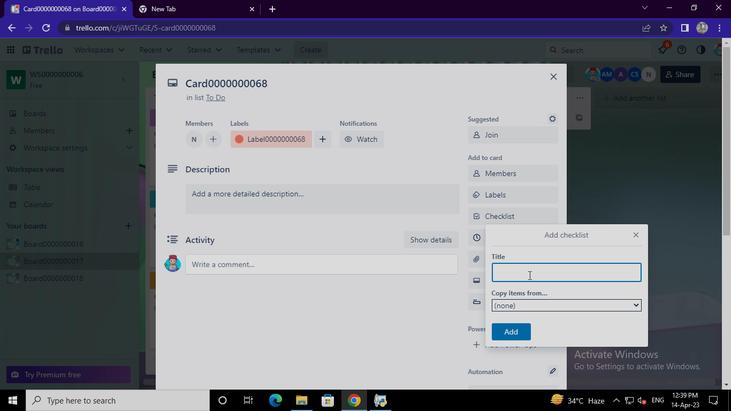 
Action: Keyboard Key.shift
Screenshot: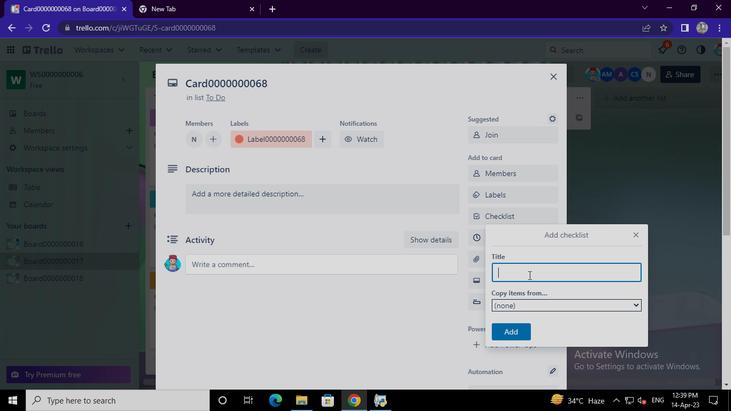 
Action: Keyboard C
Screenshot: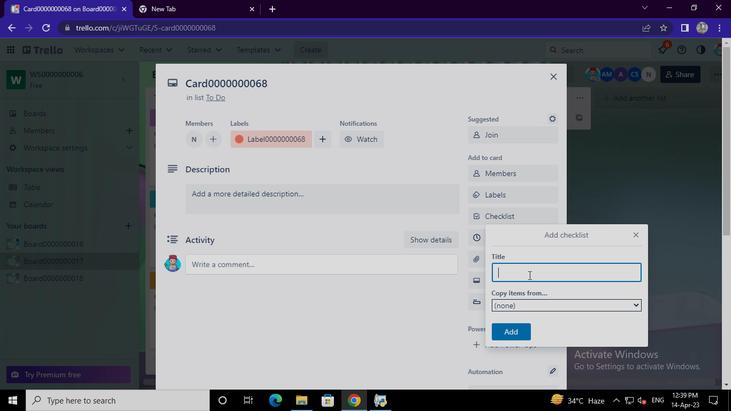 
Action: Keyboard L
Screenshot: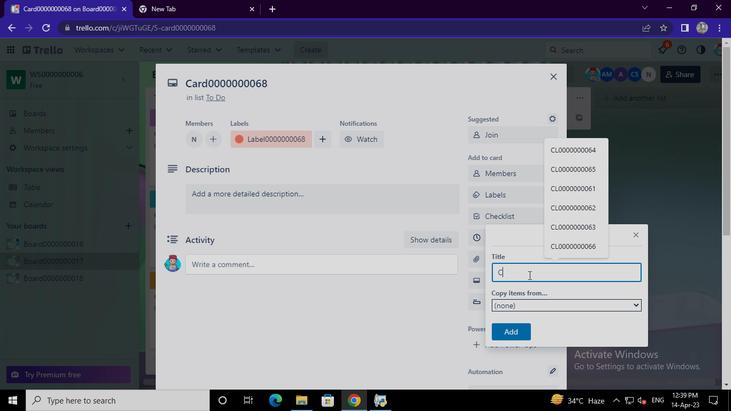 
Action: Keyboard <96>
Screenshot: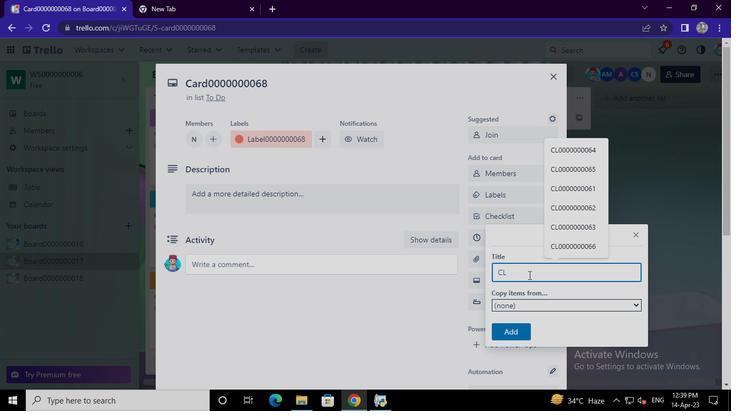 
Action: Keyboard <96>
Screenshot: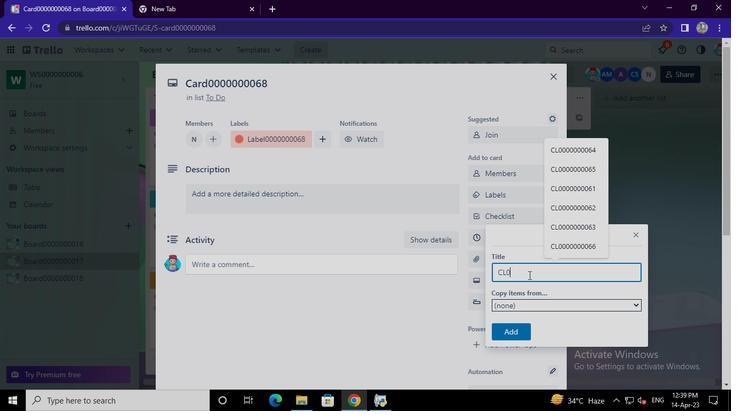 
Action: Keyboard <96>
Screenshot: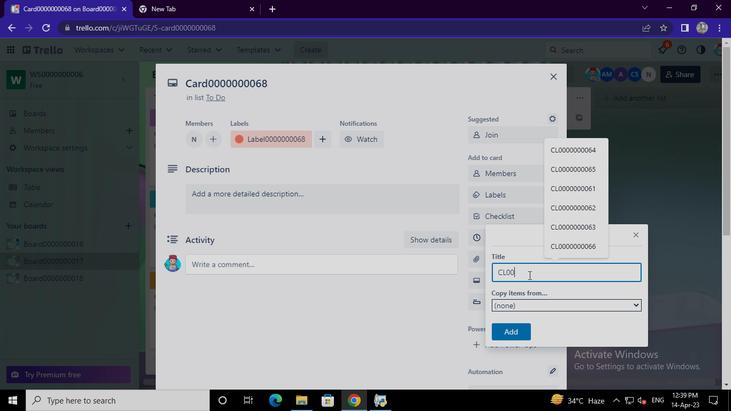 
Action: Keyboard <96>
Screenshot: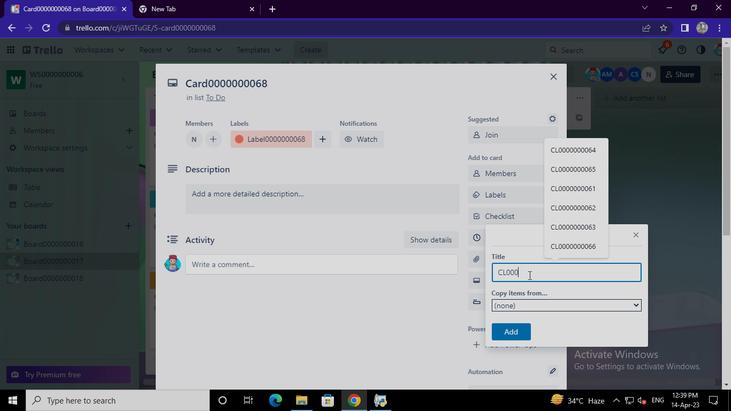 
Action: Keyboard <96>
Screenshot: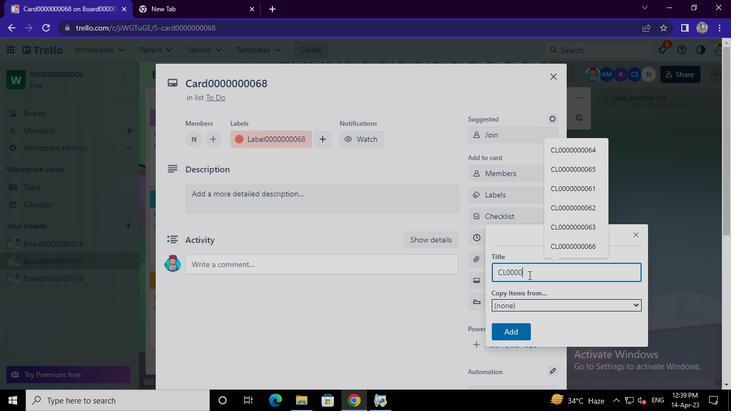 
Action: Keyboard <96>
Screenshot: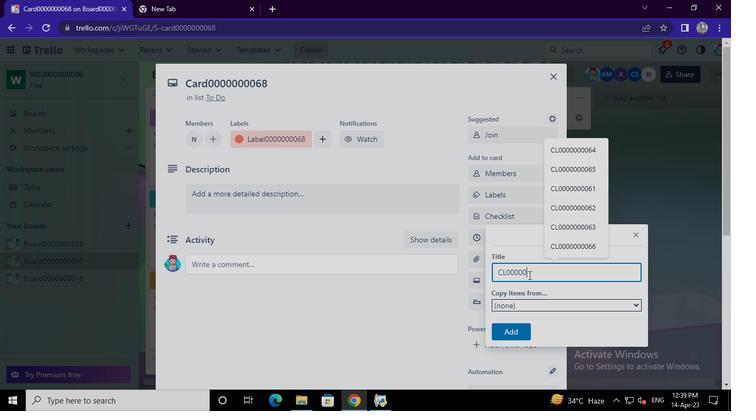 
Action: Keyboard <96>
Screenshot: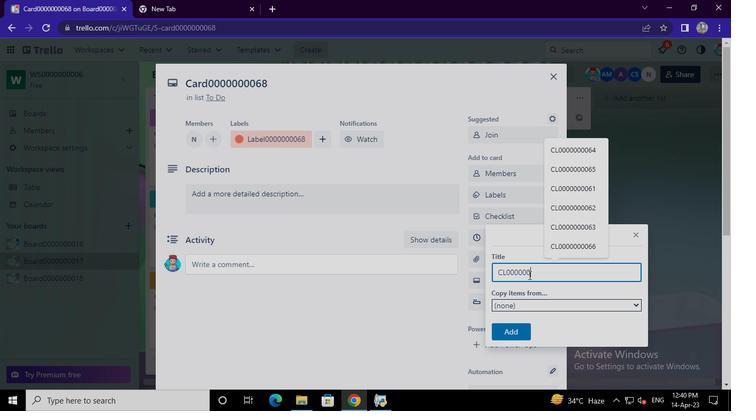 
Action: Keyboard <96>
Screenshot: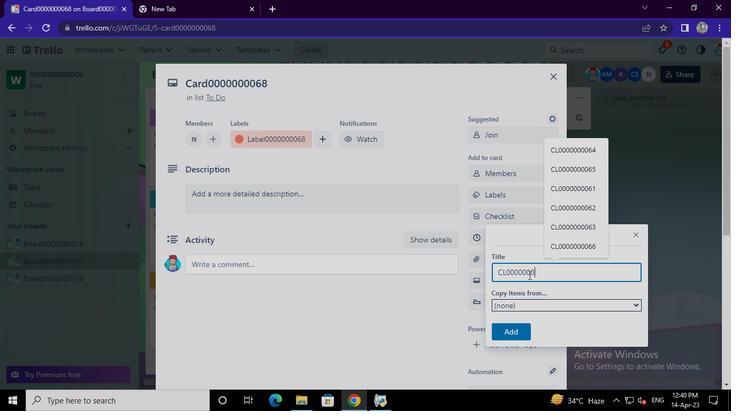 
Action: Keyboard <102>
Screenshot: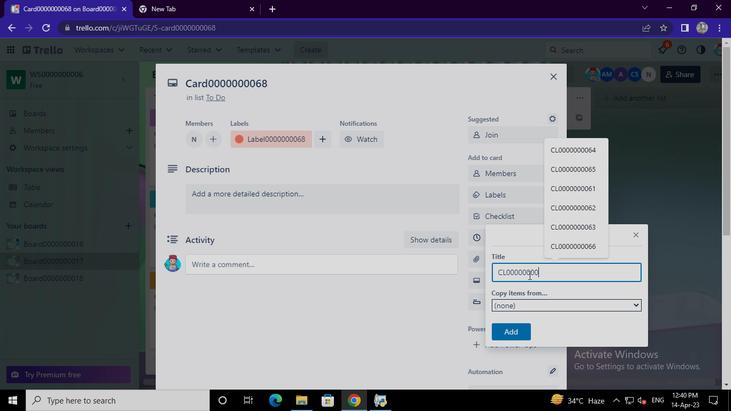 
Action: Keyboard <104>
Screenshot: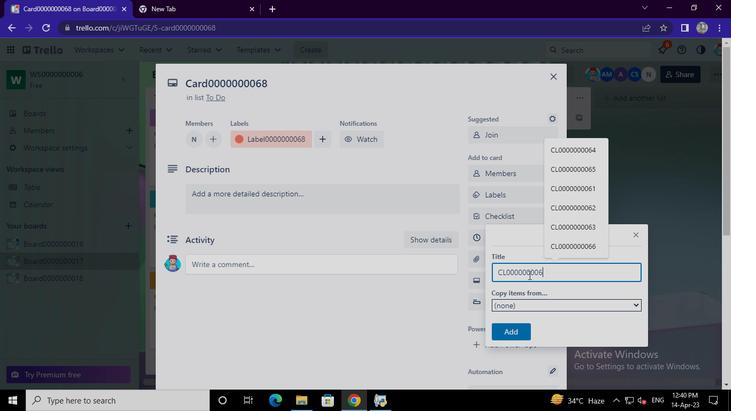 
Action: Mouse moved to (516, 330)
Screenshot: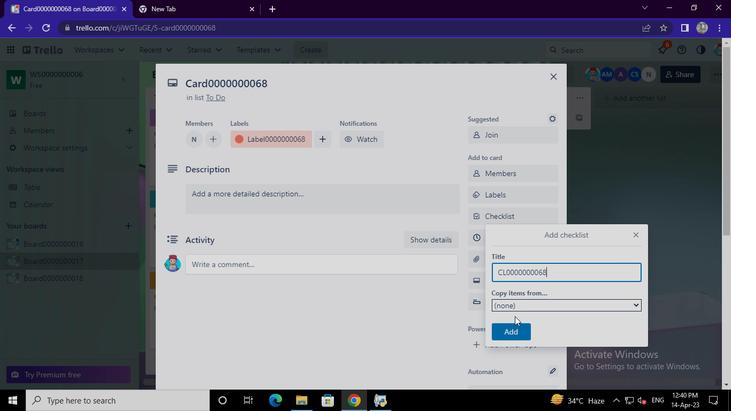 
Action: Mouse pressed left at (516, 330)
Screenshot: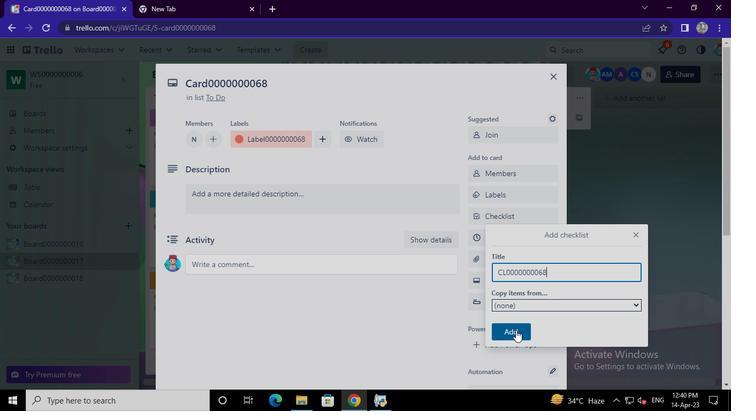 
Action: Mouse moved to (502, 240)
Screenshot: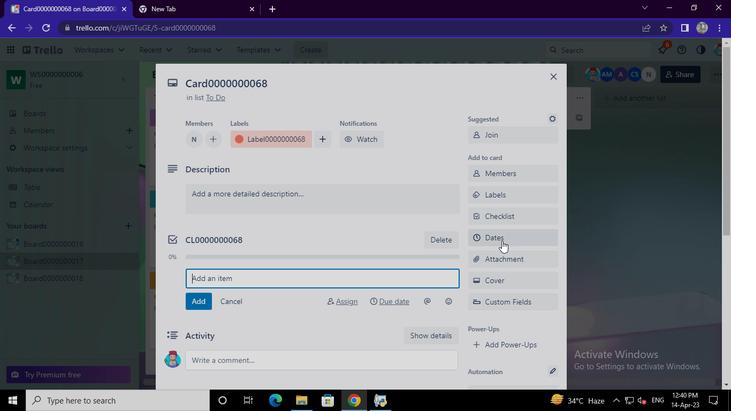 
Action: Mouse pressed left at (502, 240)
Screenshot: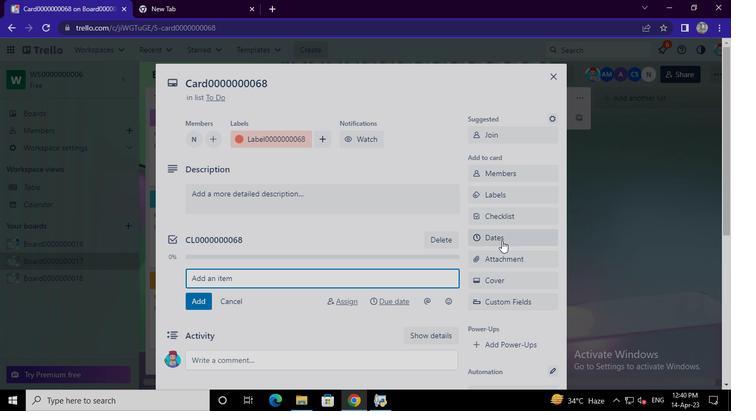 
Action: Mouse moved to (480, 267)
Screenshot: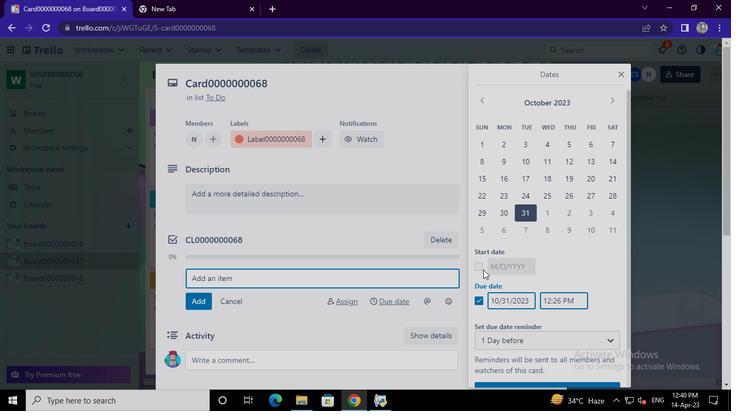 
Action: Mouse pressed left at (480, 267)
Screenshot: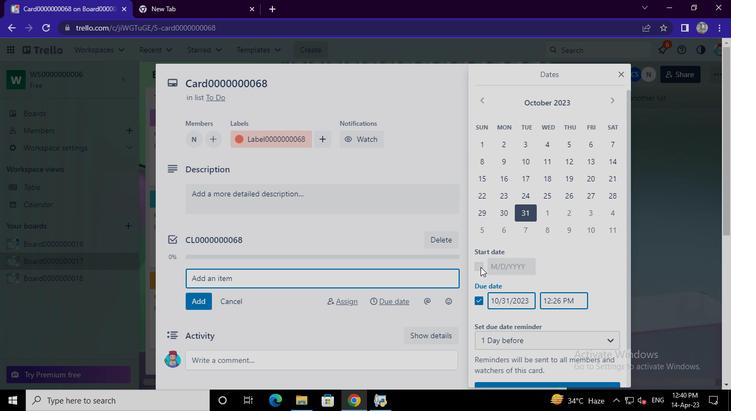 
Action: Mouse moved to (478, 299)
Screenshot: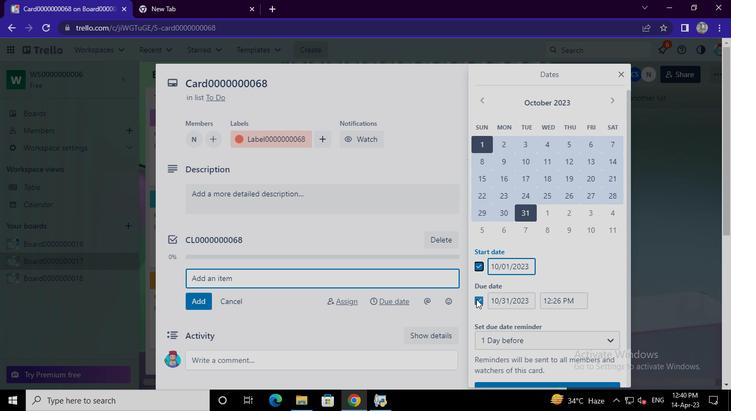 
Action: Mouse pressed left at (478, 299)
Screenshot: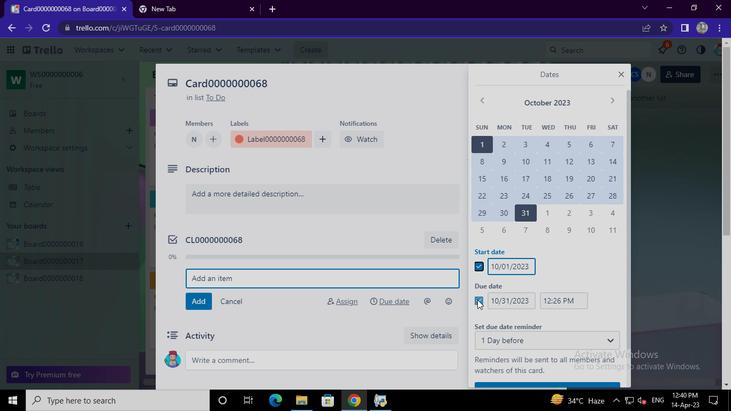 
Action: Mouse moved to (610, 100)
Screenshot: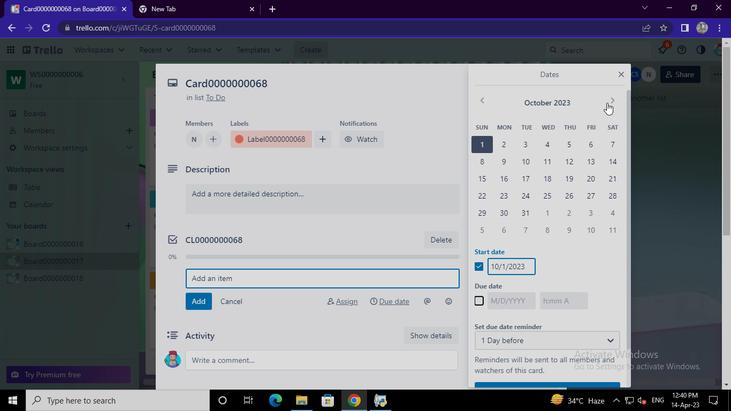 
Action: Mouse pressed left at (610, 100)
Screenshot: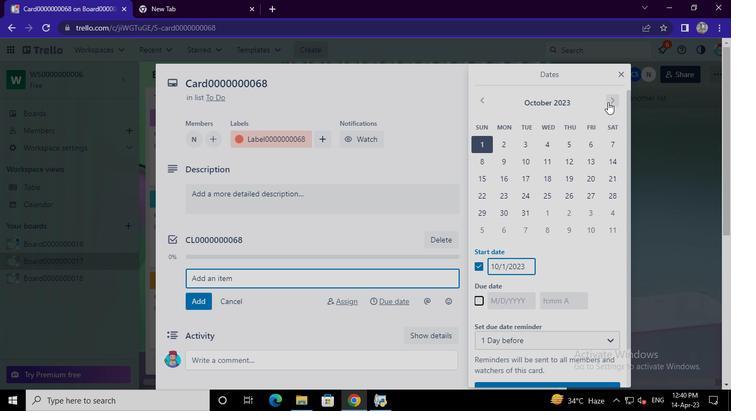 
Action: Mouse moved to (551, 141)
Screenshot: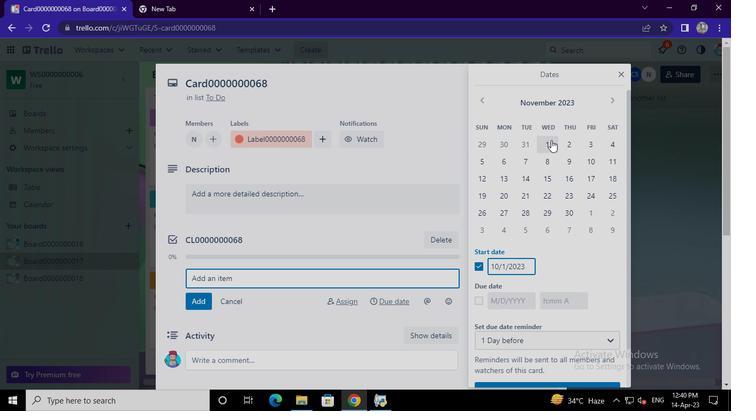 
Action: Mouse pressed left at (551, 141)
Screenshot: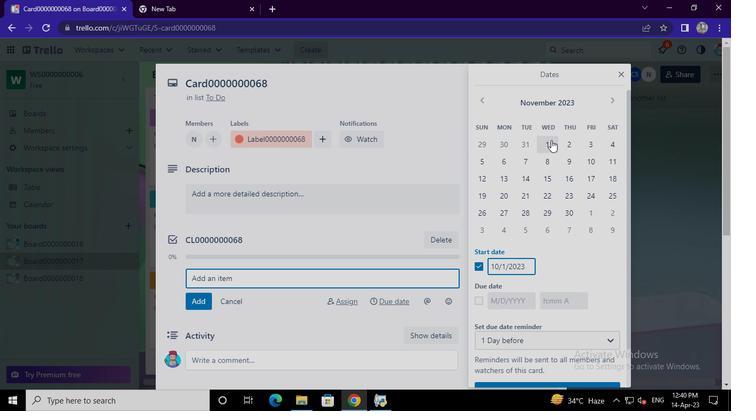 
Action: Mouse moved to (480, 300)
Screenshot: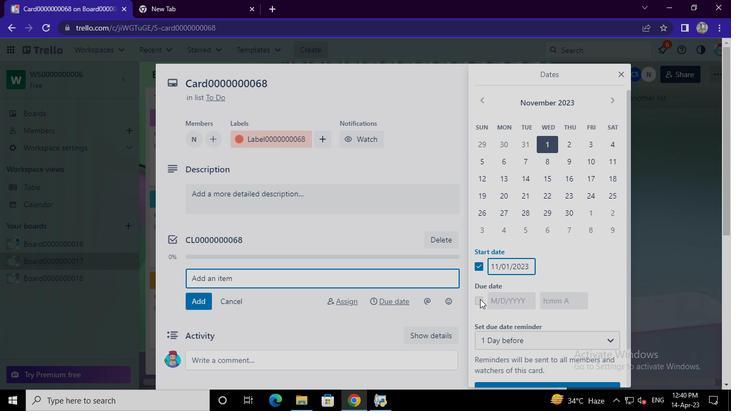 
Action: Mouse pressed left at (480, 300)
Screenshot: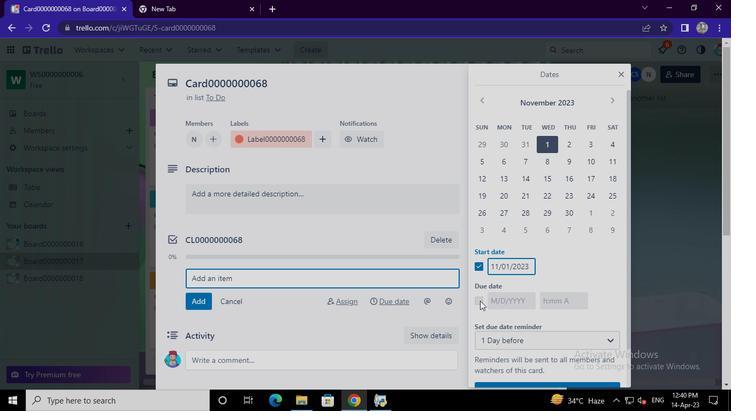 
Action: Mouse moved to (564, 212)
Screenshot: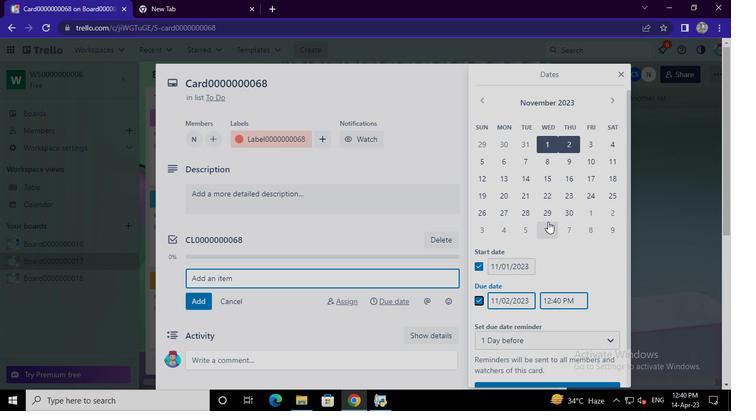 
Action: Mouse pressed left at (564, 212)
Screenshot: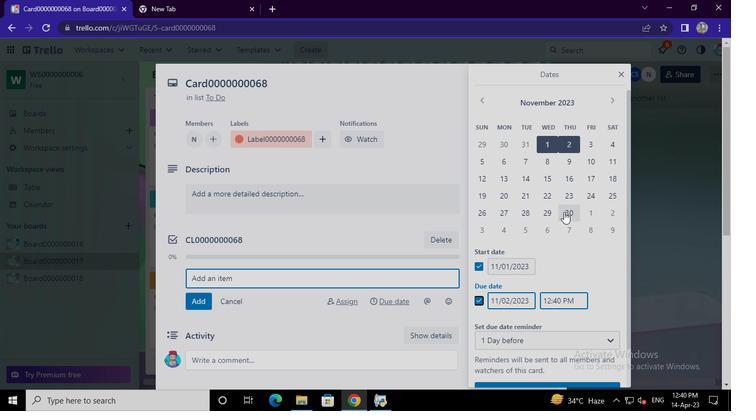 
Action: Mouse moved to (551, 381)
Screenshot: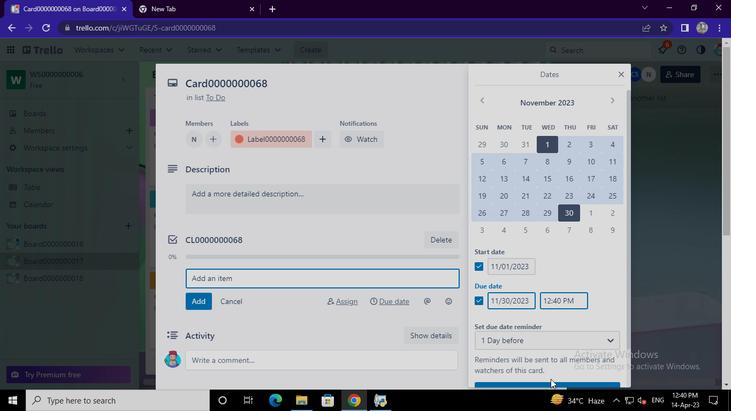 
Action: Mouse pressed left at (551, 381)
Screenshot: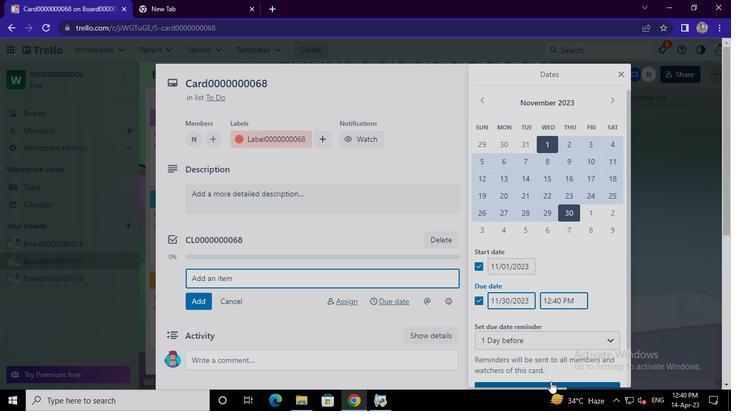 
Action: Mouse moved to (380, 398)
Screenshot: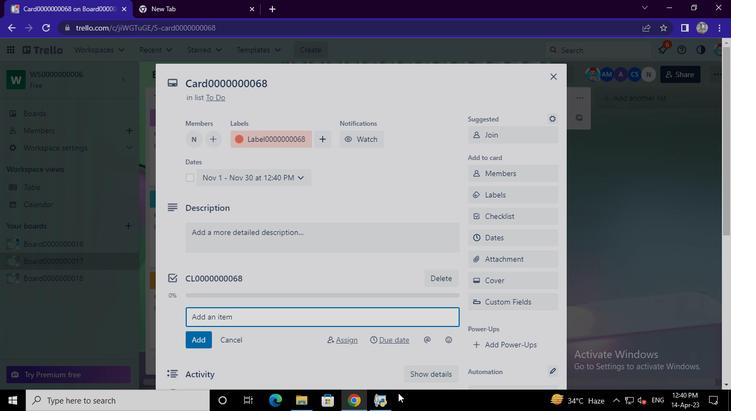 
Action: Mouse pressed left at (380, 398)
Screenshot: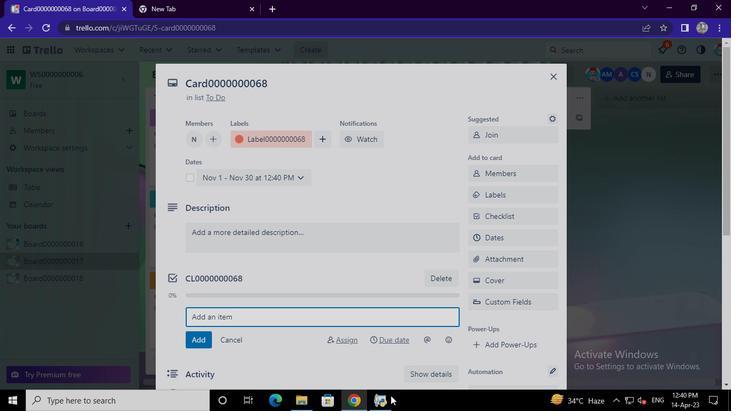 
Action: Mouse moved to (569, 64)
Screenshot: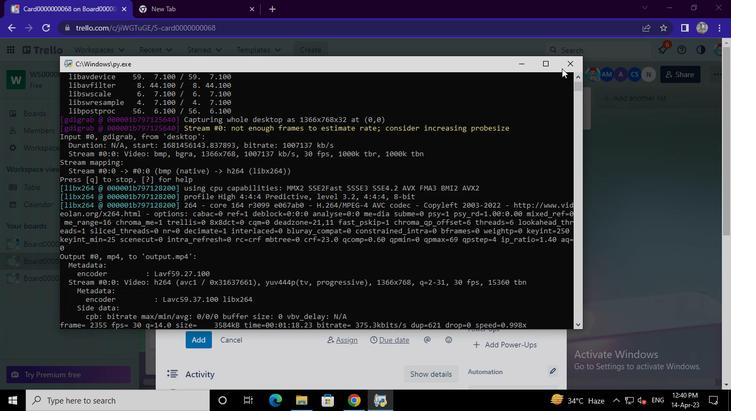 
Action: Mouse pressed left at (569, 64)
Screenshot: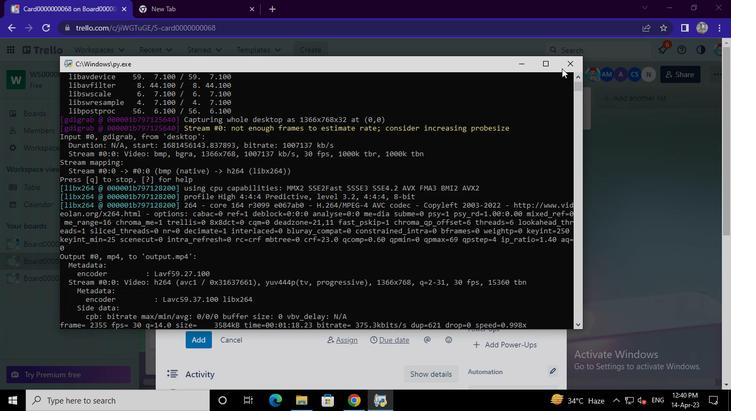 
